 Task: Look for space in Ijuí, Brazil from 7th July, 2023 to 15th July, 2023 for 6 adults in price range Rs.15000 to Rs.20000. Place can be entire place with 3 bedrooms having 3 beds and 3 bathrooms. Property type can be house, flat, guest house. Booking option can be shelf check-in. Required host language is Spanish.
Action: Key pressed i<Key.caps_lock>jui,<Key.space><Key.caps_lock>b<Key.caps_lock>razil<Key.enter>
Screenshot: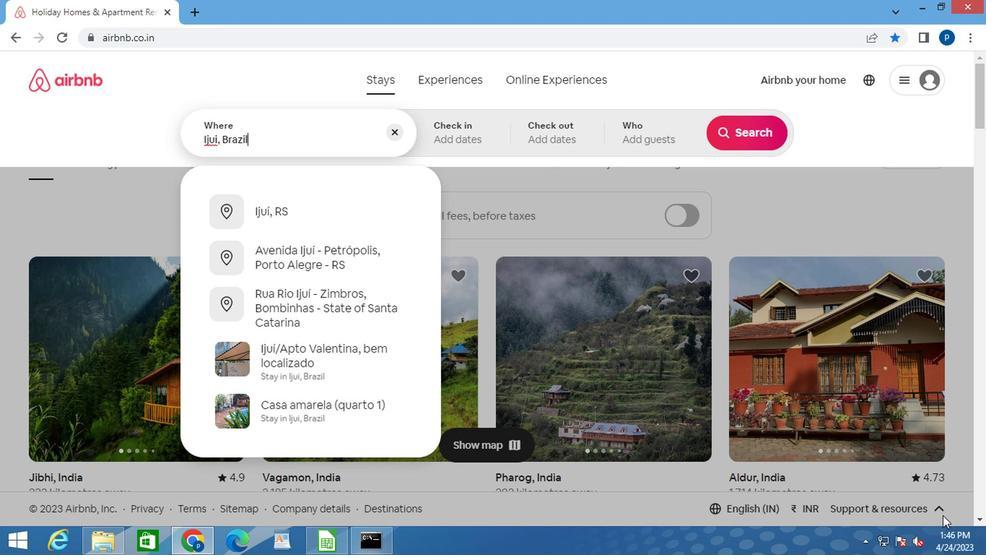 
Action: Mouse moved to (724, 250)
Screenshot: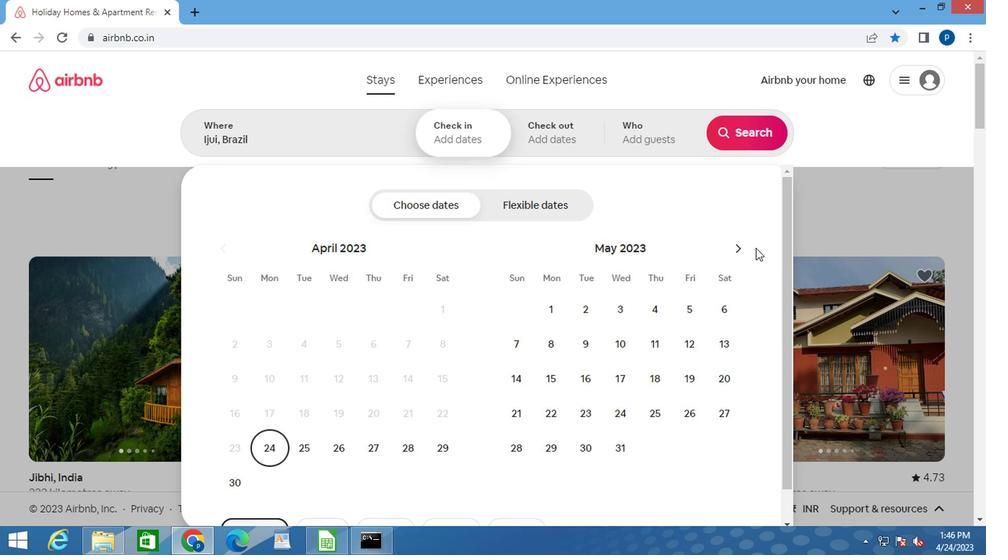 
Action: Mouse pressed left at (724, 250)
Screenshot: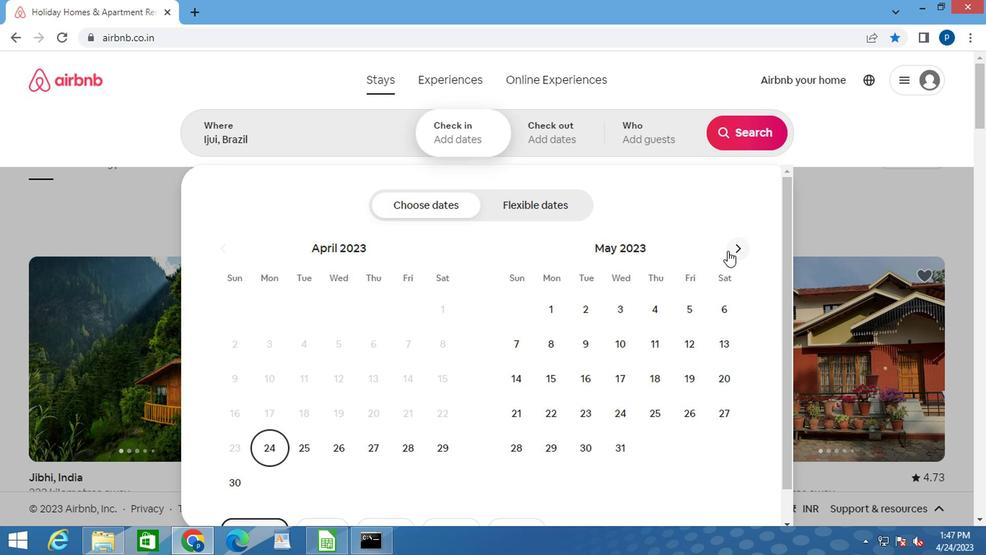 
Action: Mouse moved to (723, 250)
Screenshot: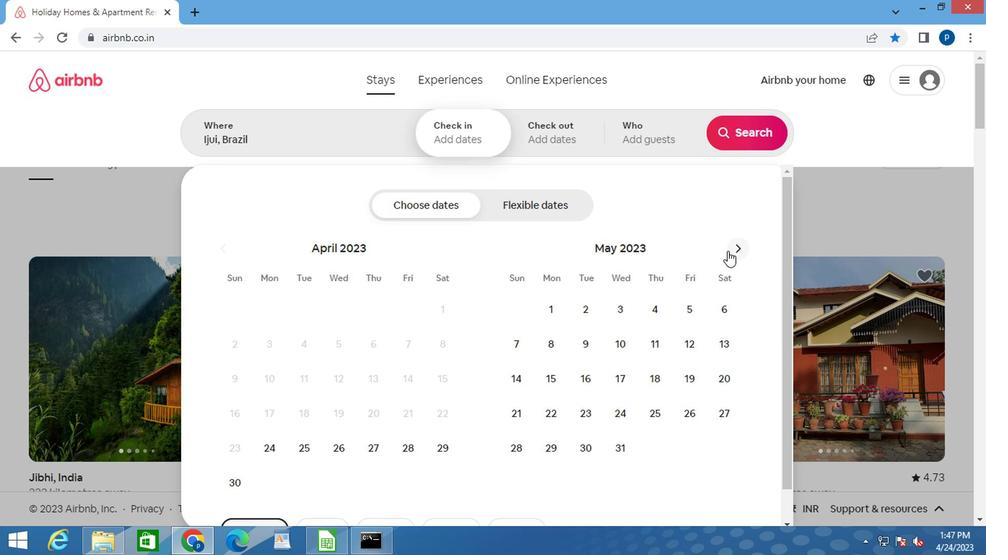 
Action: Mouse pressed left at (723, 250)
Screenshot: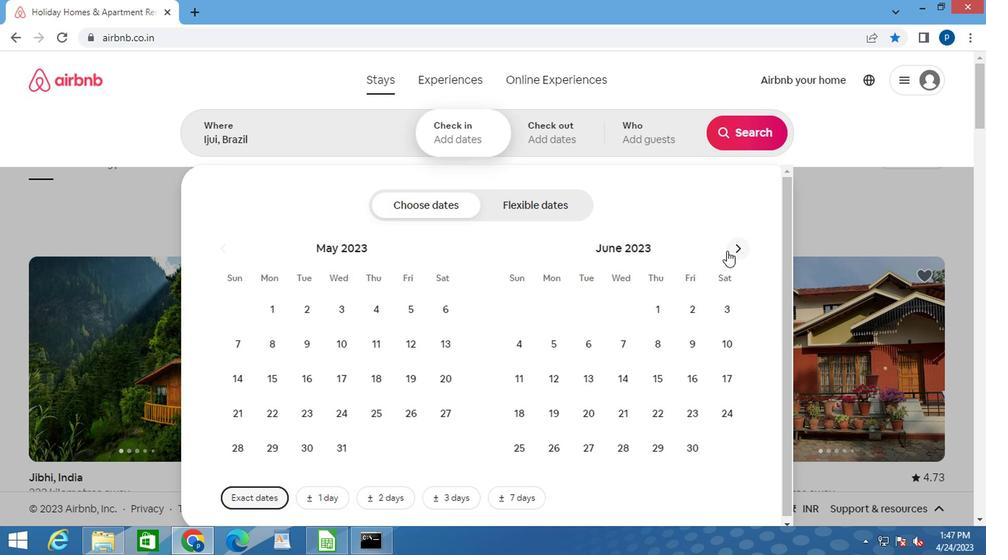 
Action: Mouse moved to (685, 334)
Screenshot: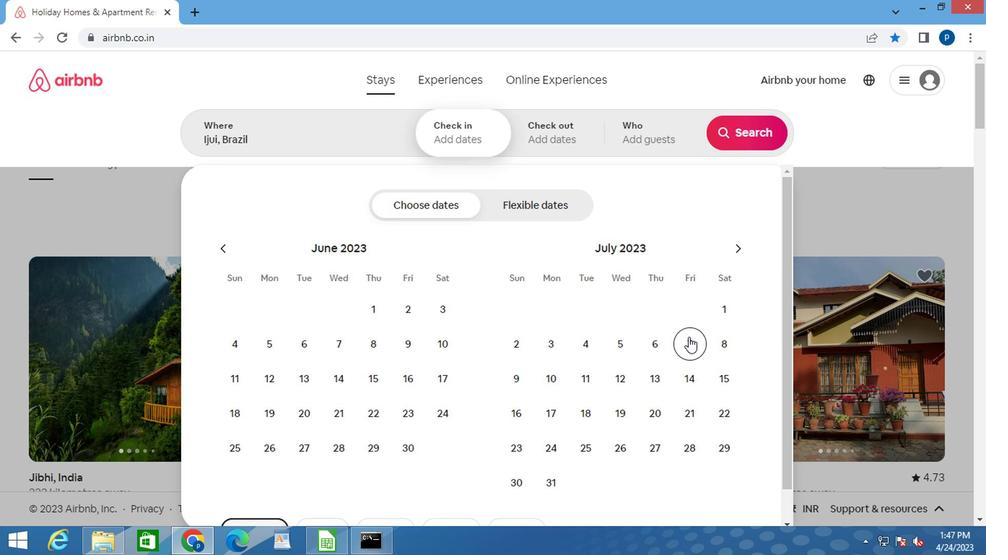 
Action: Mouse pressed left at (685, 334)
Screenshot: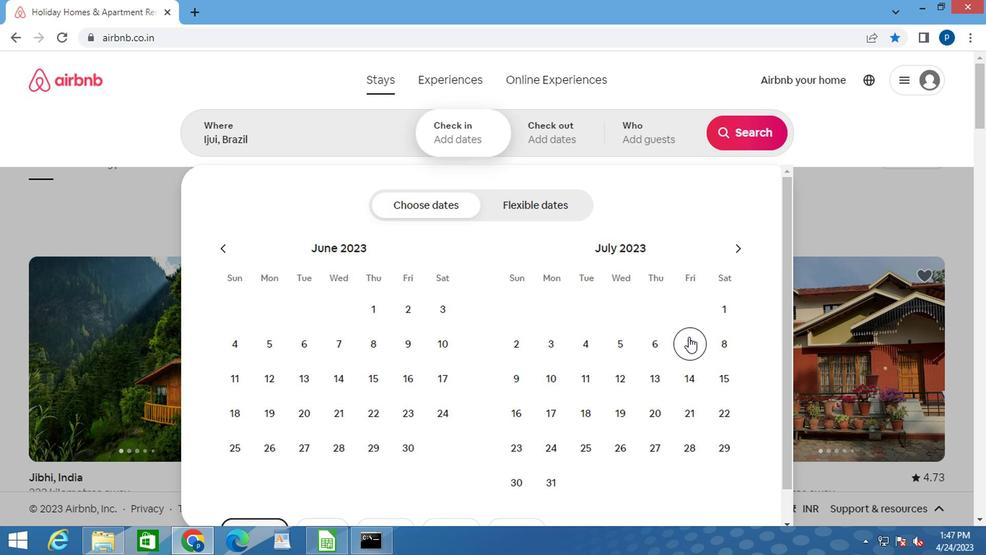 
Action: Mouse moved to (714, 371)
Screenshot: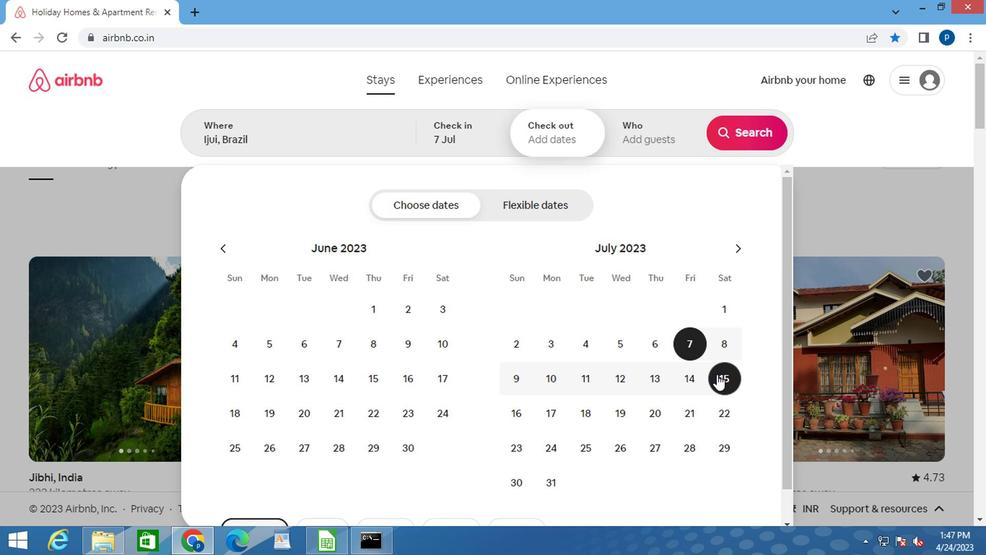 
Action: Mouse pressed left at (714, 371)
Screenshot: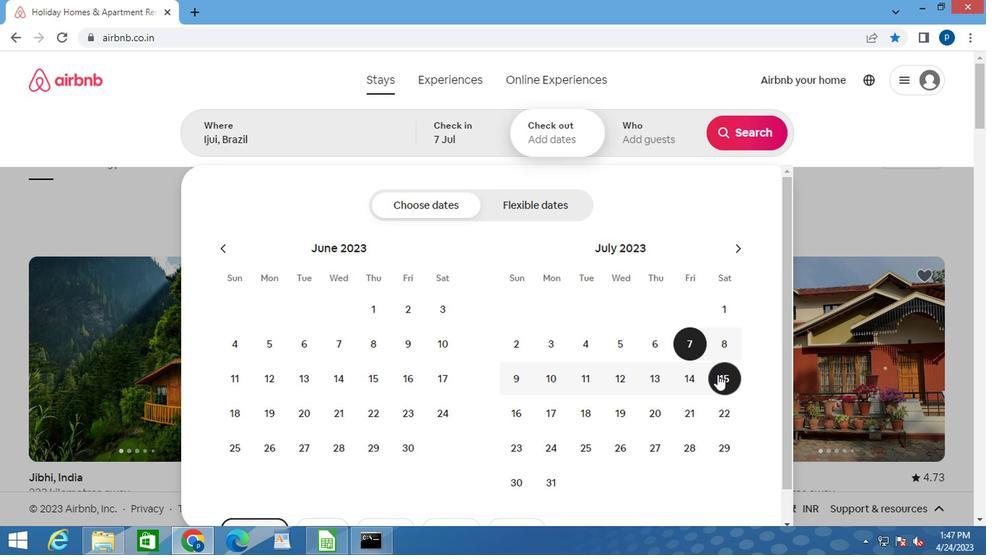 
Action: Mouse moved to (662, 145)
Screenshot: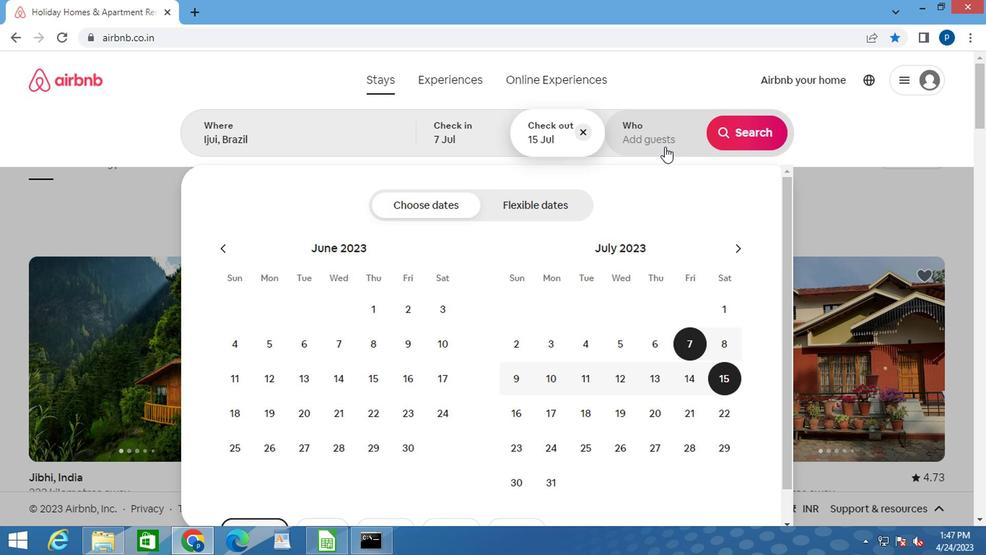 
Action: Mouse pressed left at (662, 145)
Screenshot: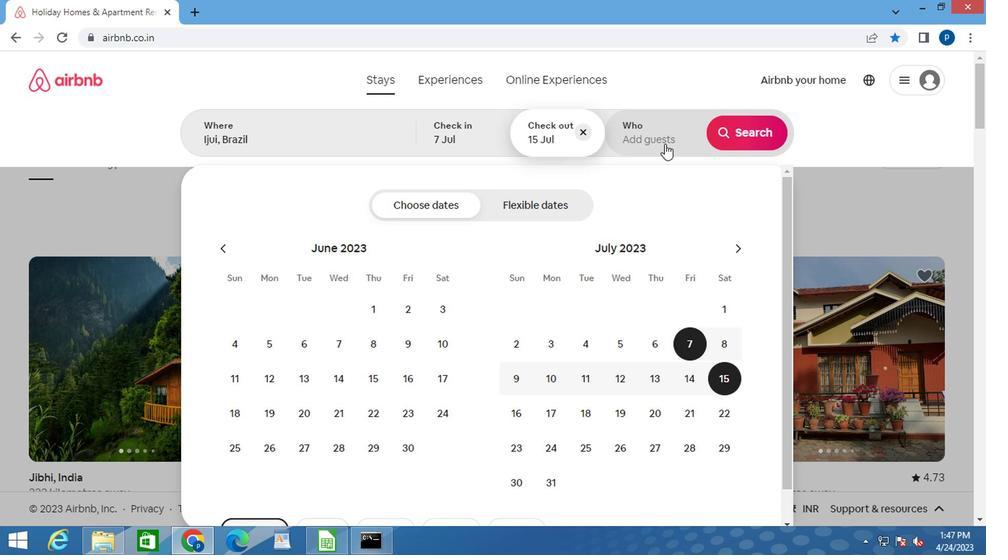 
Action: Mouse moved to (747, 206)
Screenshot: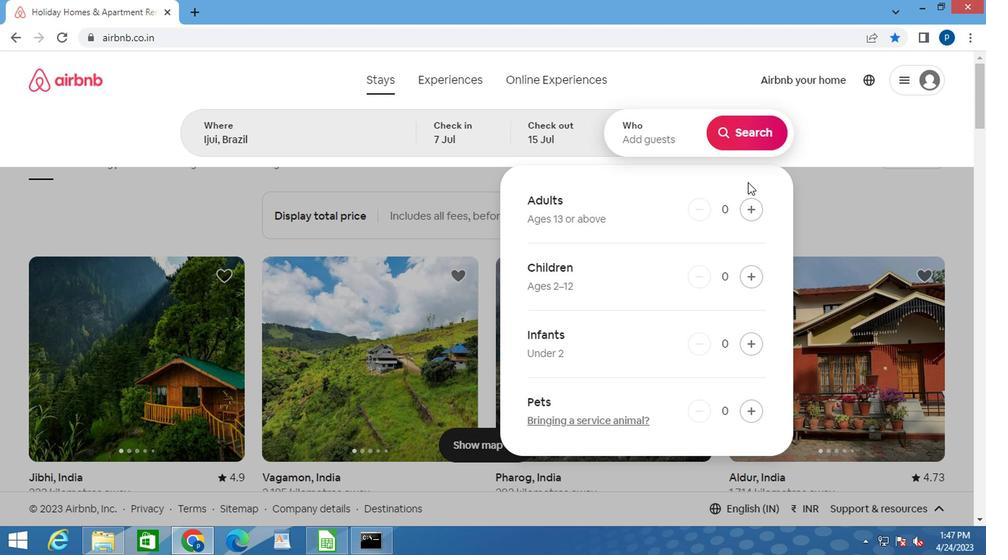 
Action: Mouse pressed left at (747, 206)
Screenshot: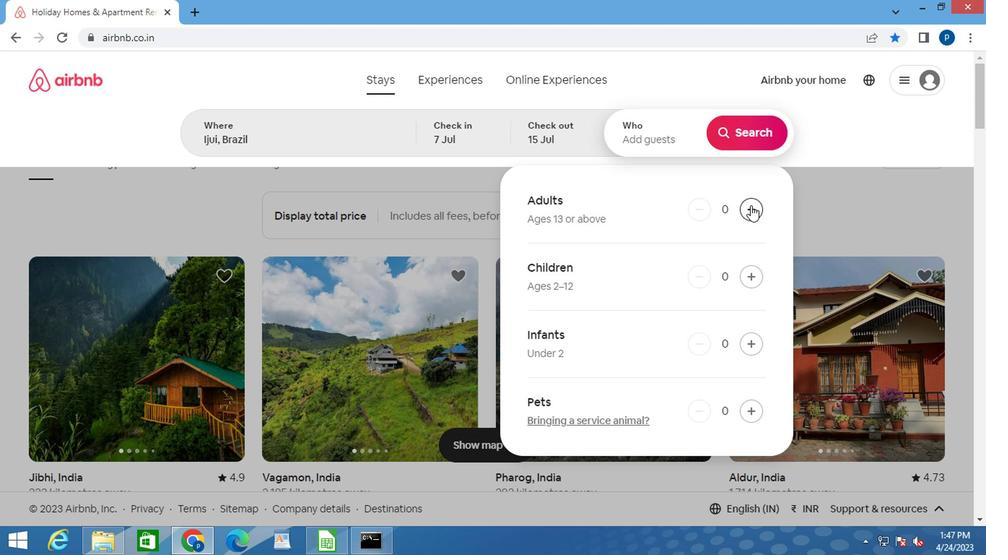 
Action: Mouse pressed left at (747, 206)
Screenshot: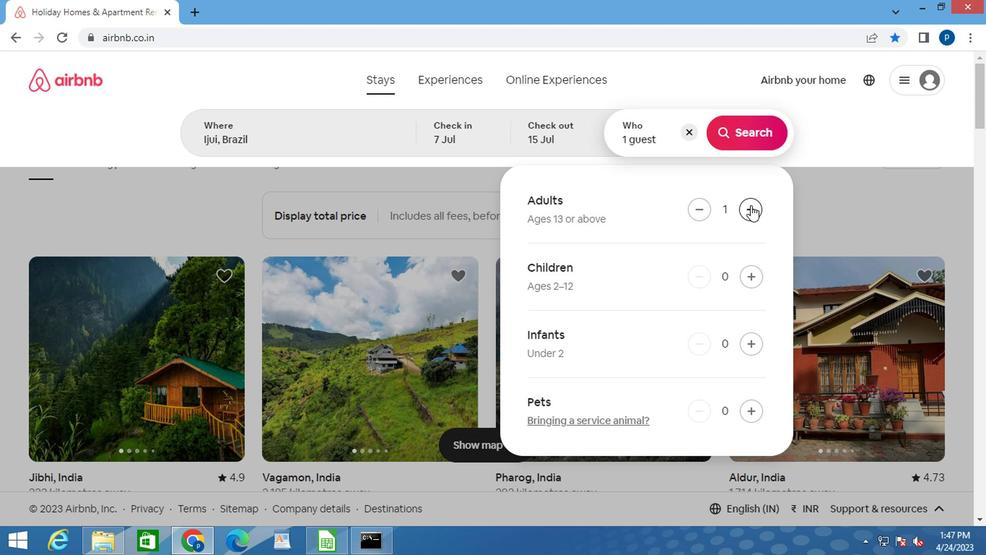 
Action: Mouse pressed left at (747, 206)
Screenshot: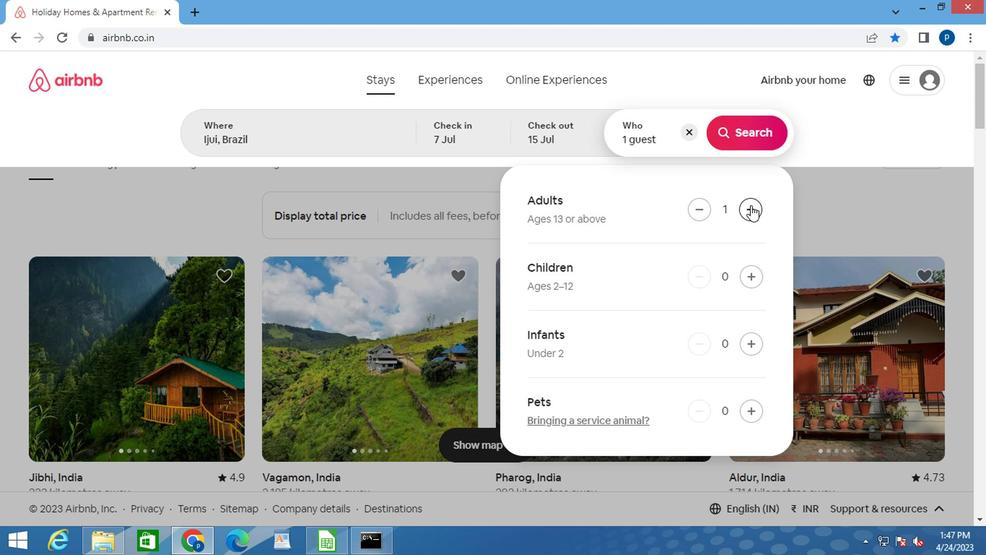 
Action: Mouse pressed left at (747, 206)
Screenshot: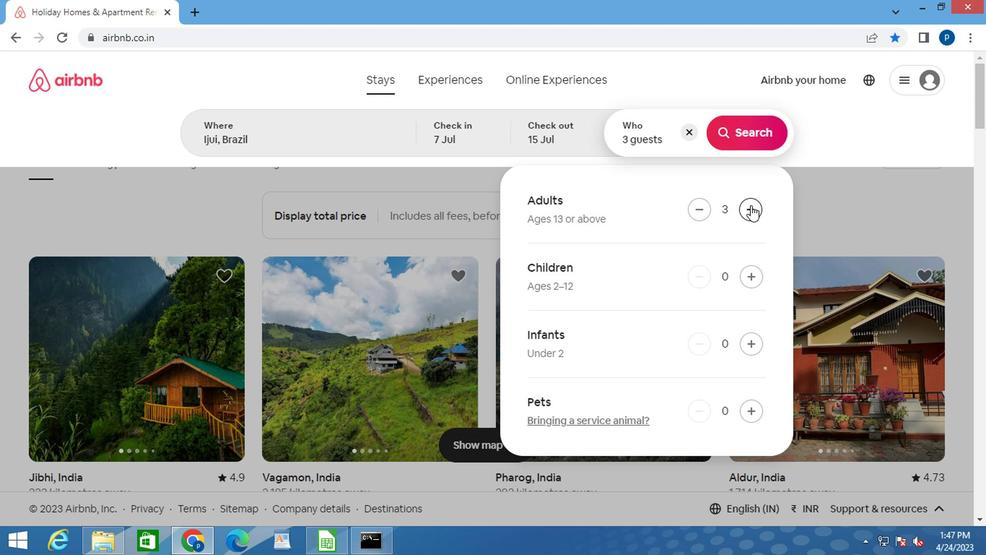 
Action: Mouse pressed left at (747, 206)
Screenshot: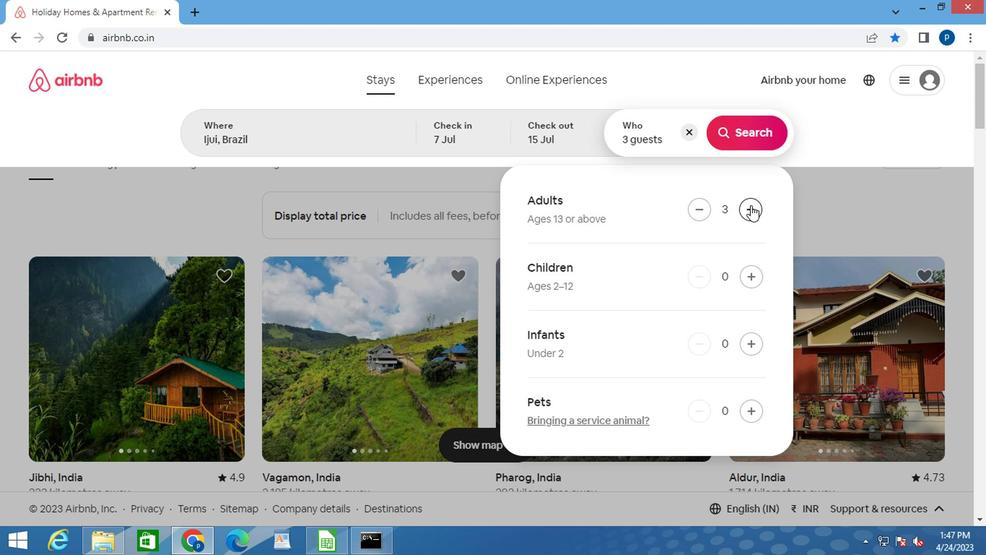 
Action: Mouse pressed left at (747, 206)
Screenshot: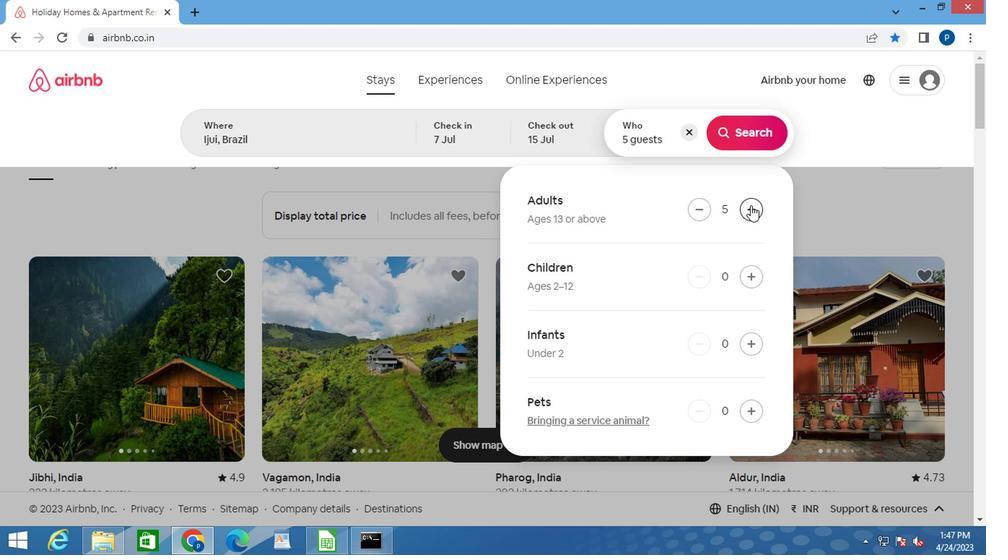 
Action: Mouse moved to (747, 138)
Screenshot: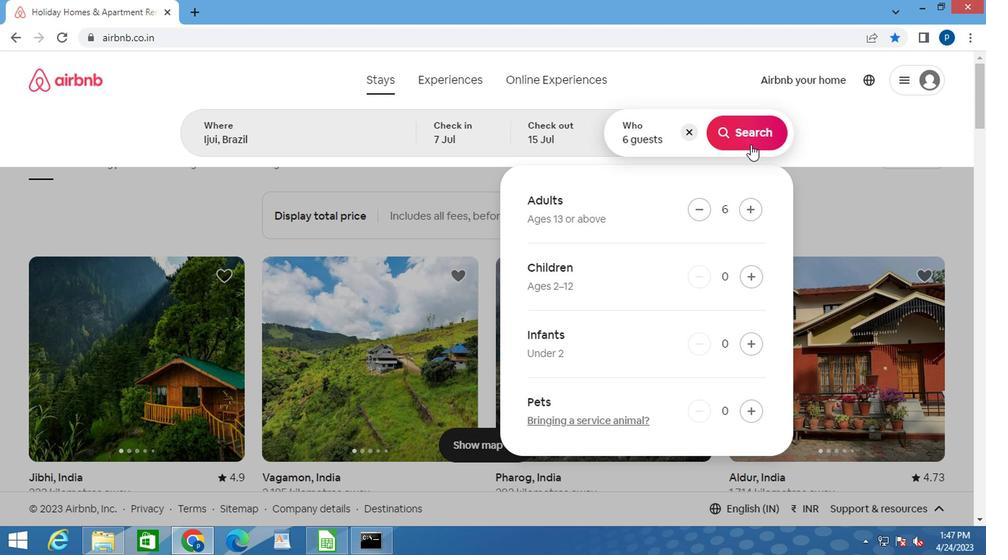 
Action: Mouse pressed left at (747, 138)
Screenshot: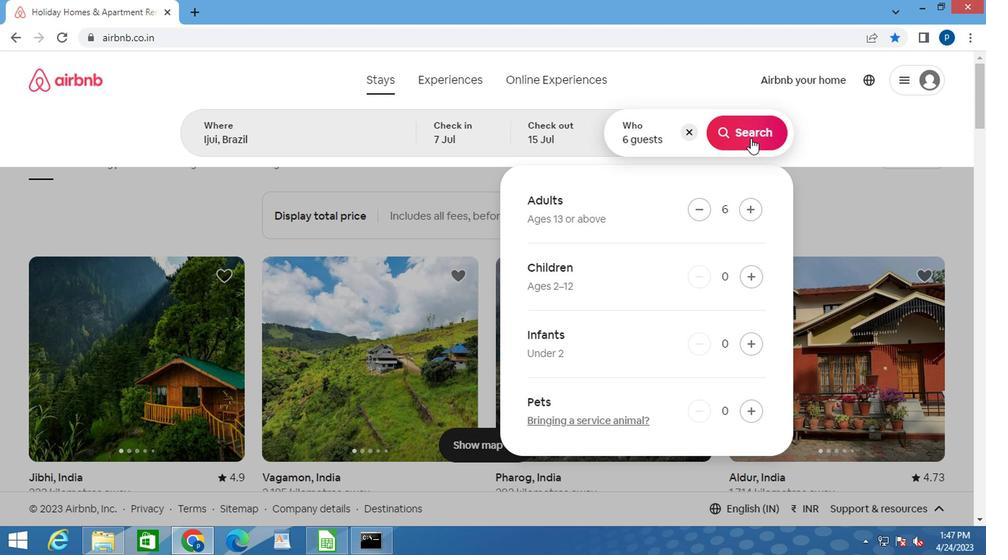 
Action: Mouse moved to (903, 148)
Screenshot: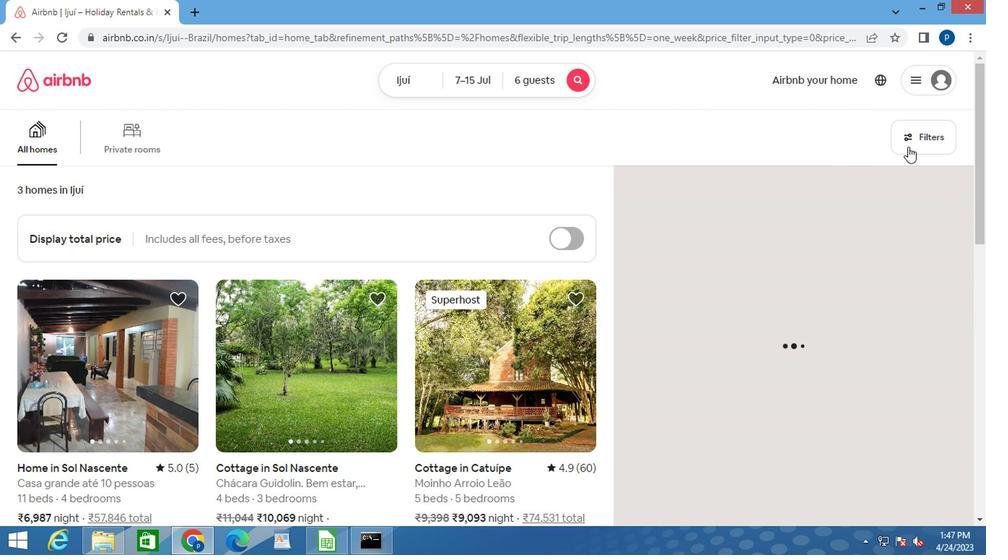 
Action: Mouse pressed left at (903, 148)
Screenshot: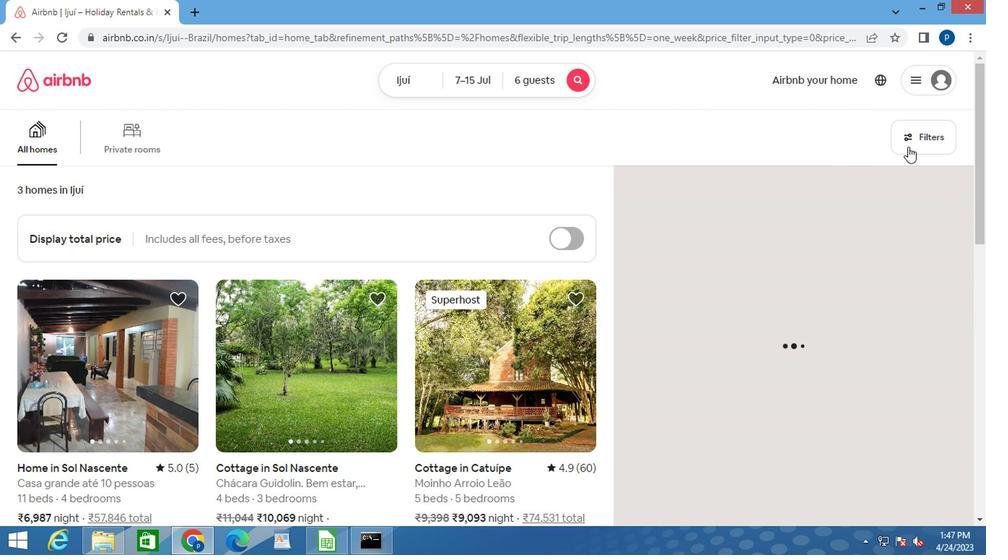 
Action: Mouse moved to (289, 313)
Screenshot: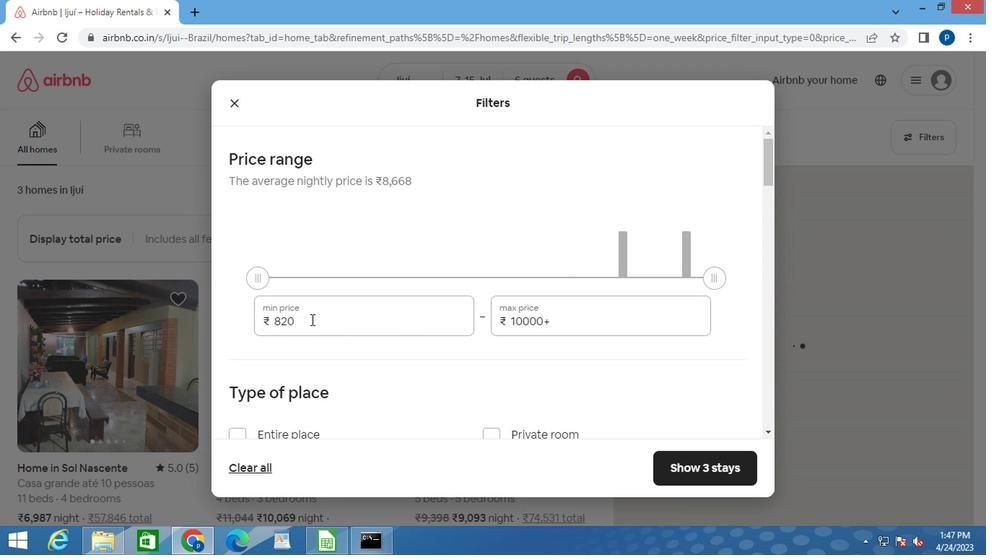 
Action: Mouse pressed left at (289, 313)
Screenshot: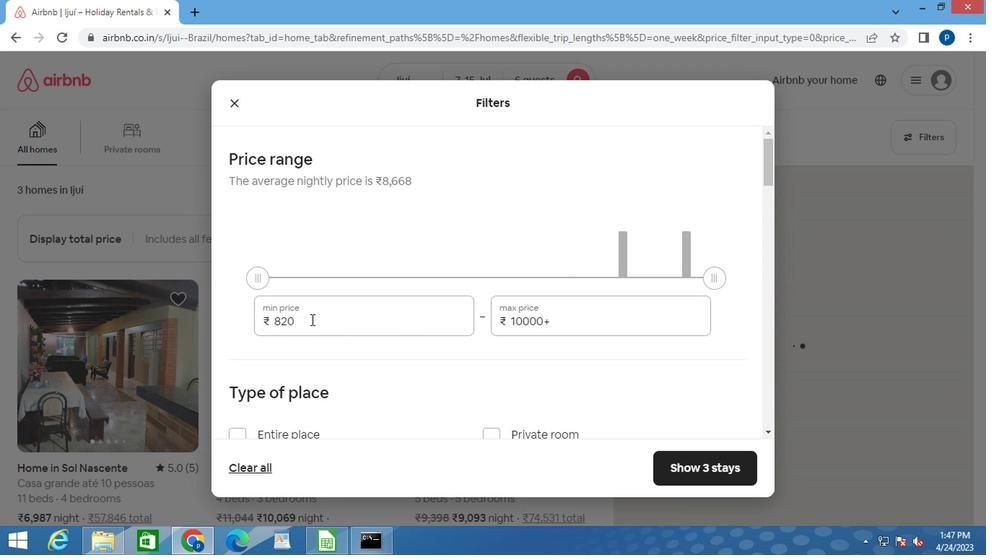 
Action: Mouse pressed left at (289, 313)
Screenshot: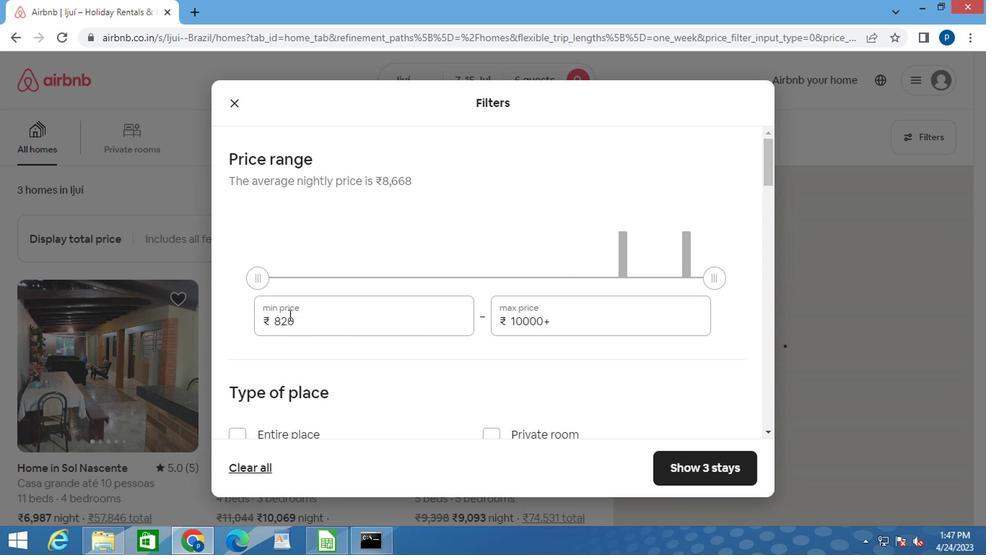 
Action: Key pressed 15000<Key.tab>20000
Screenshot: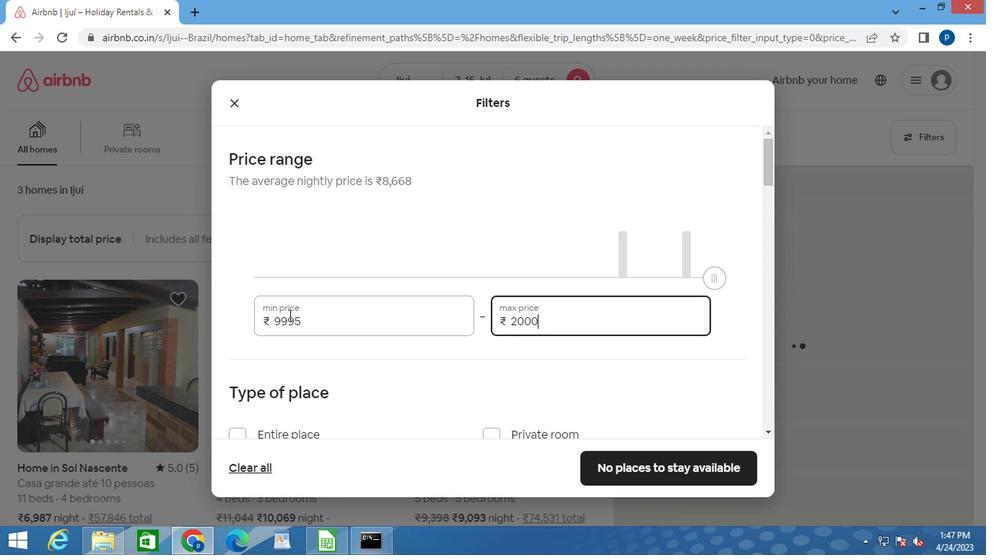 
Action: Mouse moved to (297, 382)
Screenshot: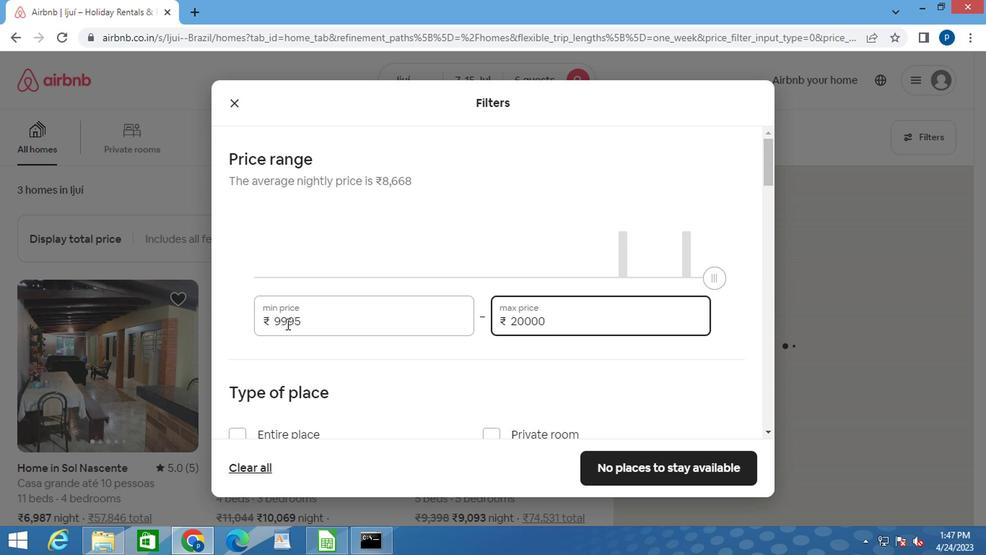 
Action: Mouse scrolled (297, 381) with delta (0, -1)
Screenshot: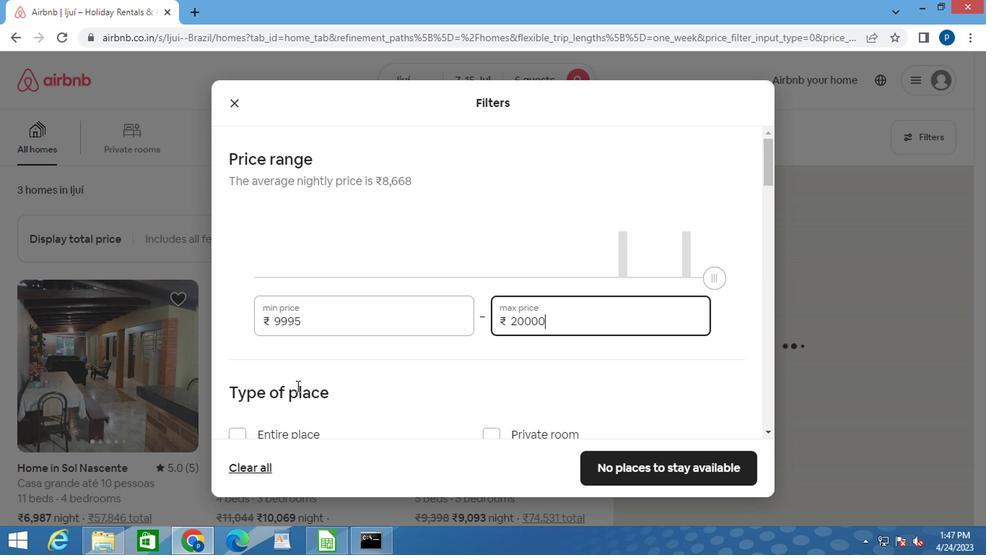 
Action: Mouse scrolled (297, 381) with delta (0, -1)
Screenshot: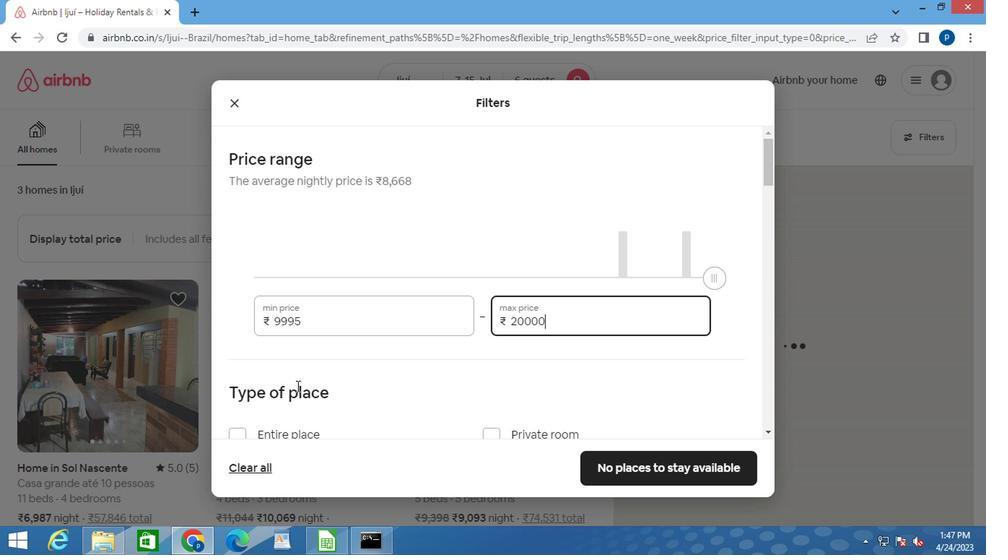 
Action: Mouse moved to (242, 296)
Screenshot: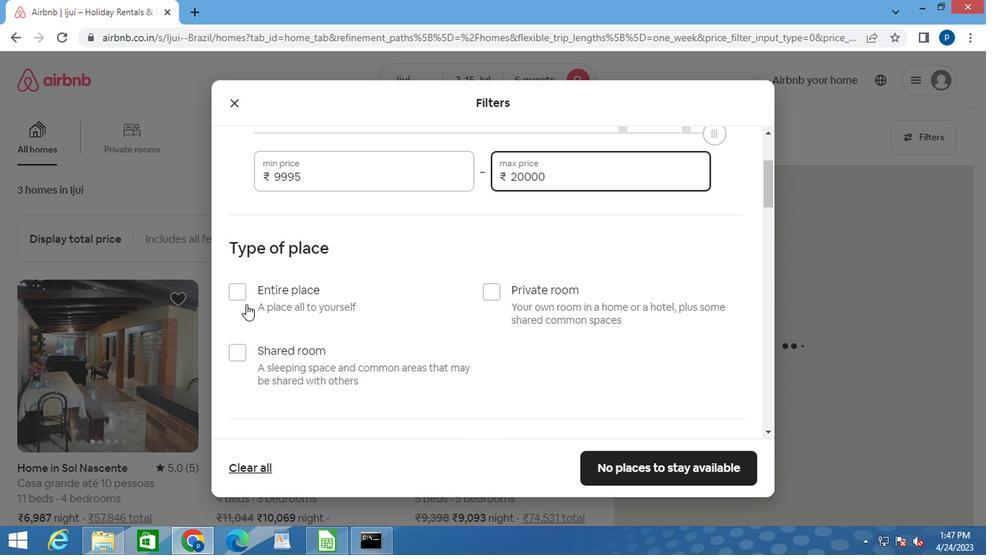 
Action: Mouse pressed left at (242, 296)
Screenshot: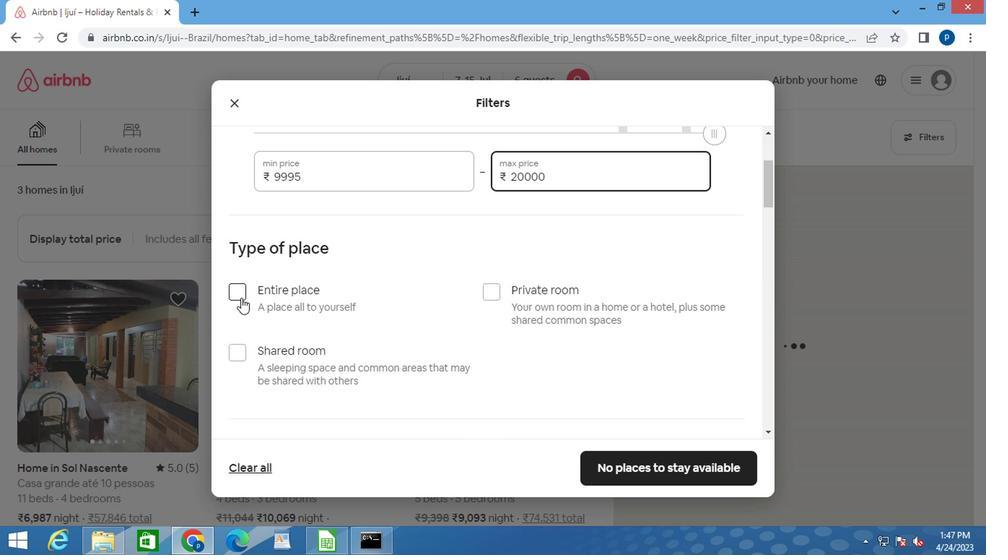 
Action: Mouse moved to (293, 327)
Screenshot: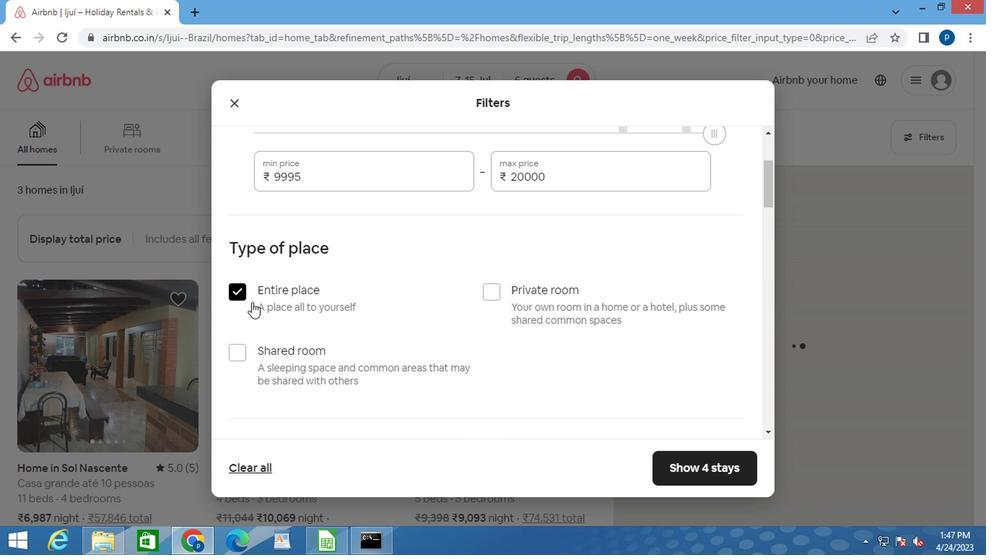 
Action: Mouse scrolled (293, 326) with delta (0, -1)
Screenshot: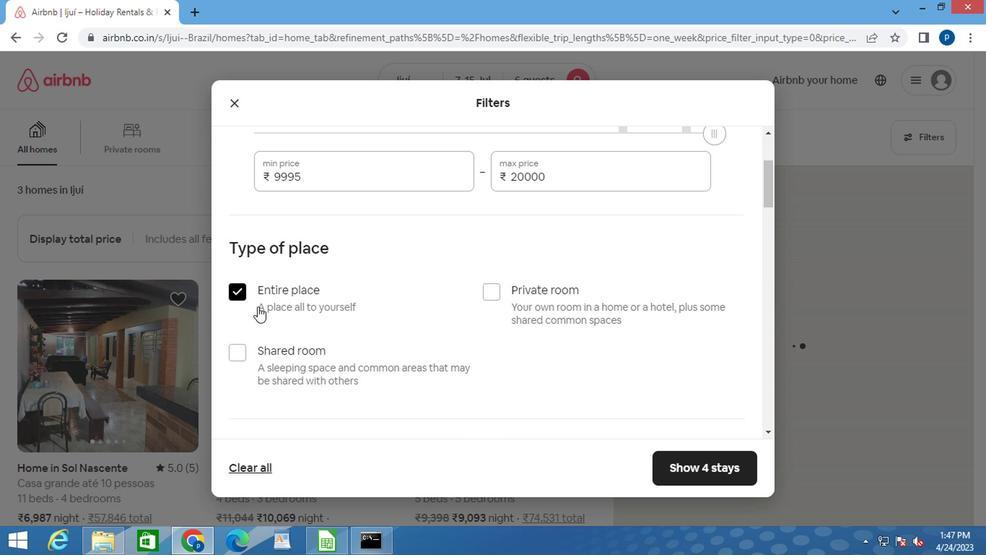 
Action: Mouse scrolled (293, 326) with delta (0, -1)
Screenshot: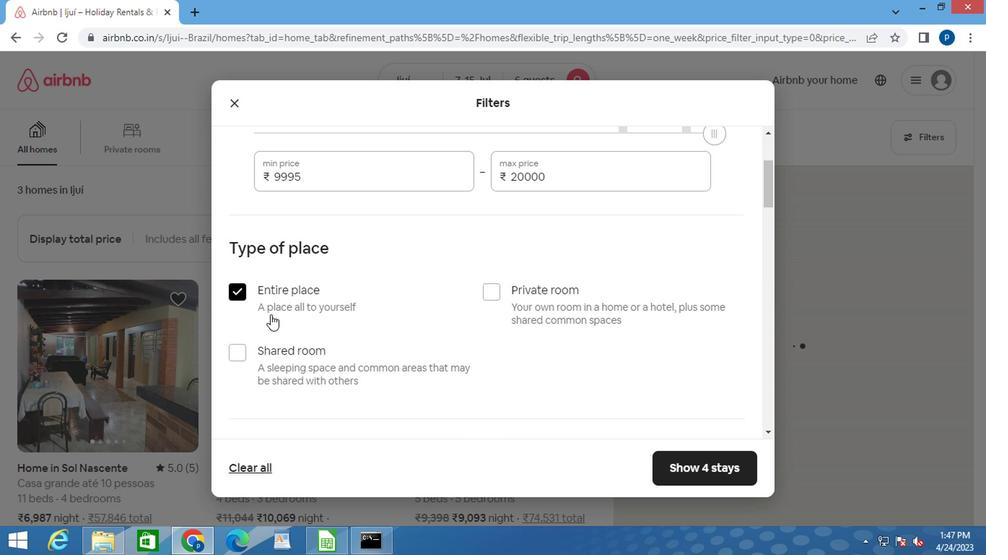 
Action: Mouse scrolled (293, 326) with delta (0, -1)
Screenshot: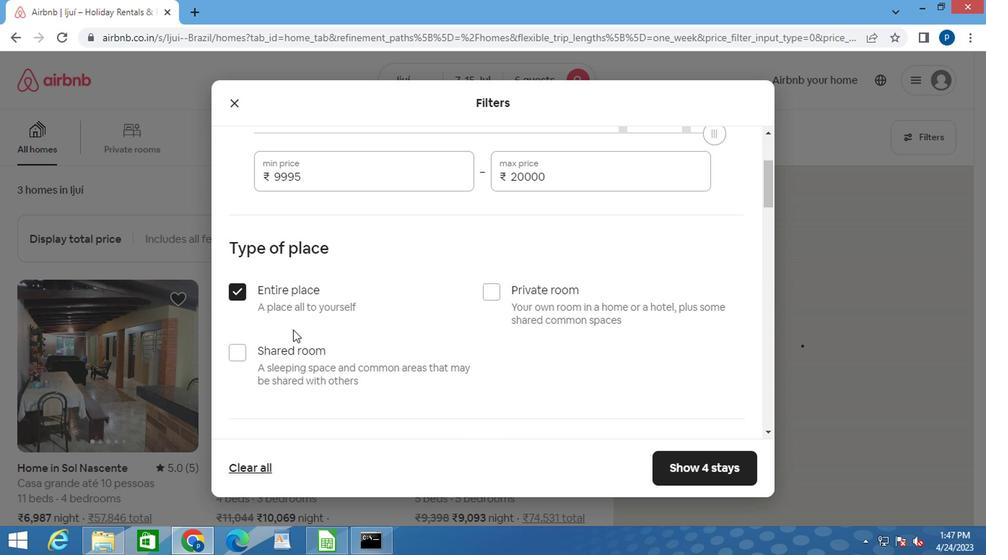 
Action: Mouse moved to (418, 308)
Screenshot: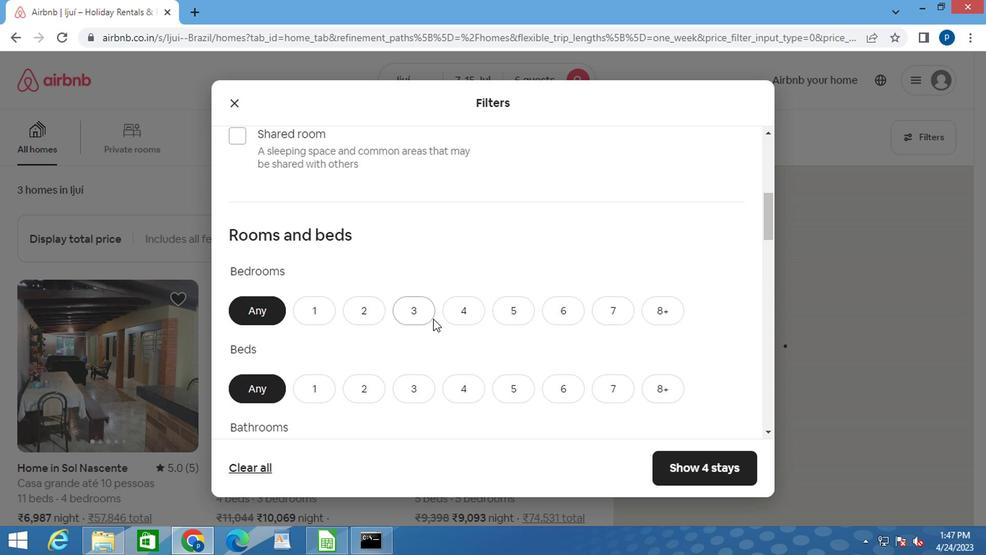 
Action: Mouse pressed left at (418, 308)
Screenshot: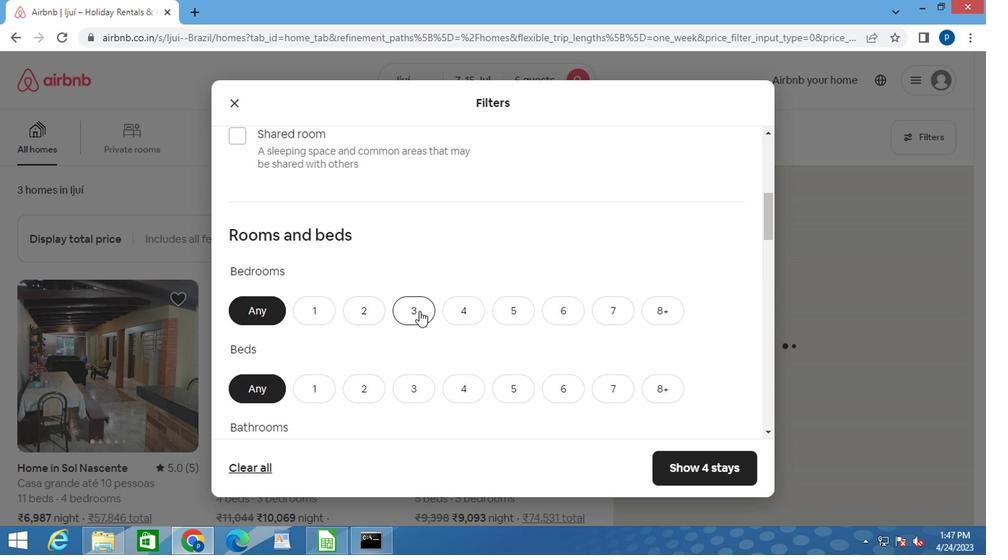 
Action: Mouse moved to (417, 308)
Screenshot: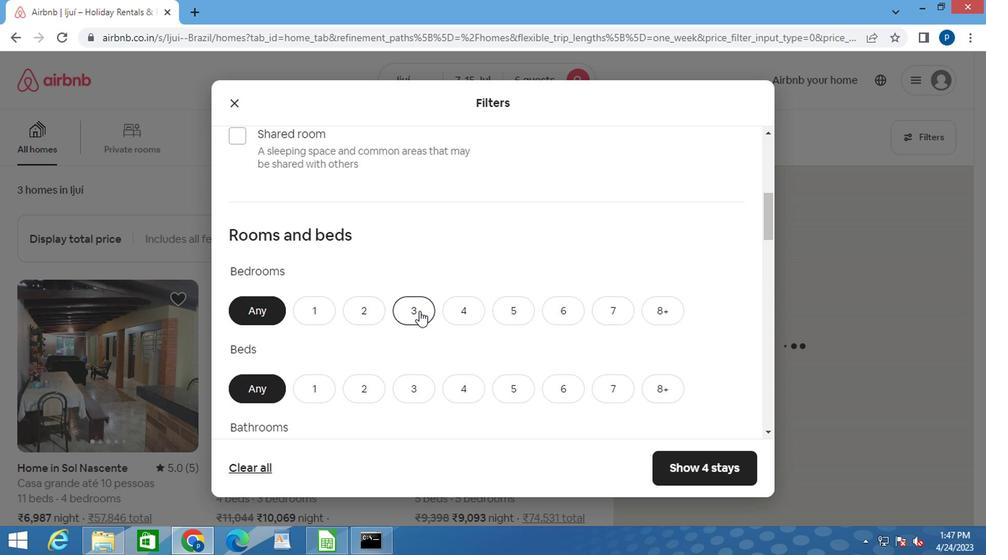 
Action: Mouse scrolled (417, 308) with delta (0, 0)
Screenshot: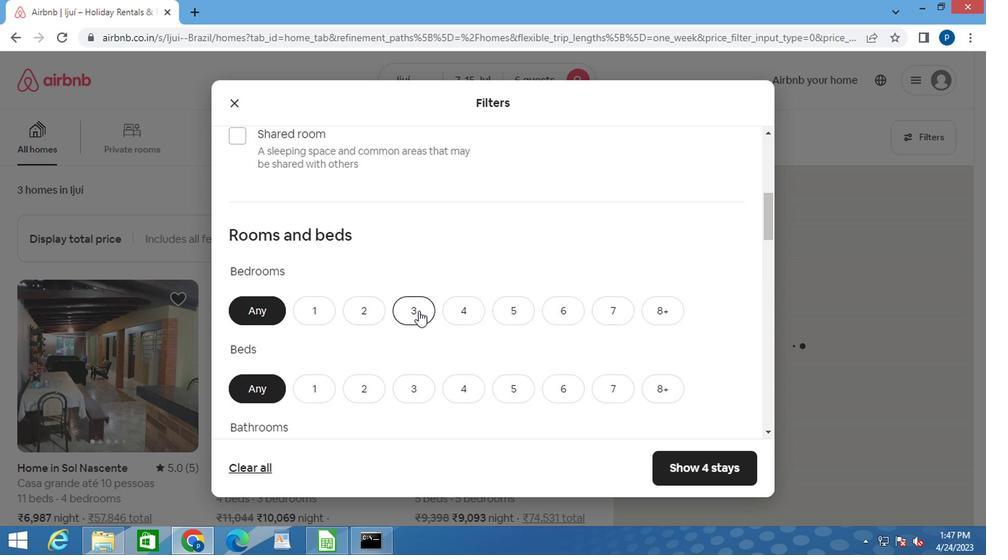 
Action: Mouse scrolled (417, 308) with delta (0, 0)
Screenshot: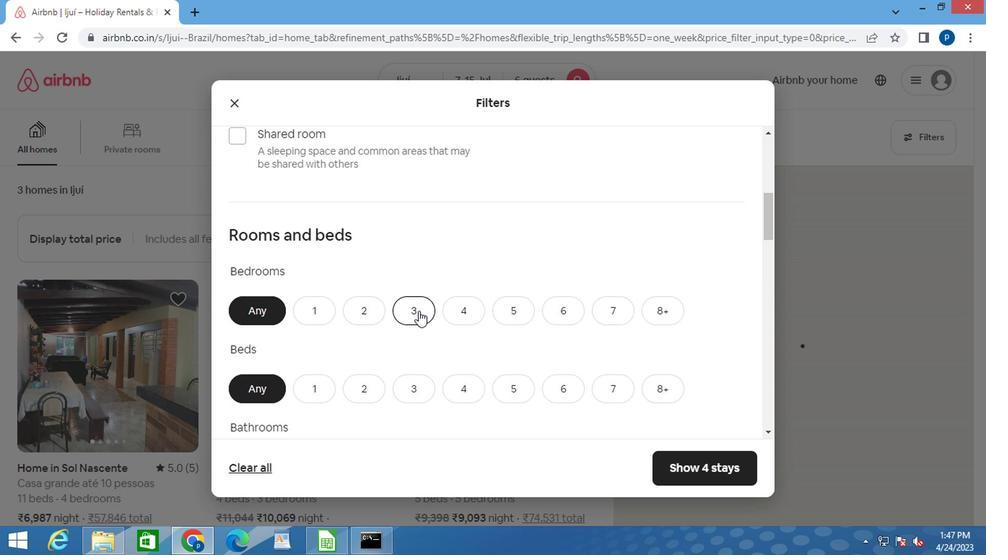 
Action: Mouse moved to (408, 244)
Screenshot: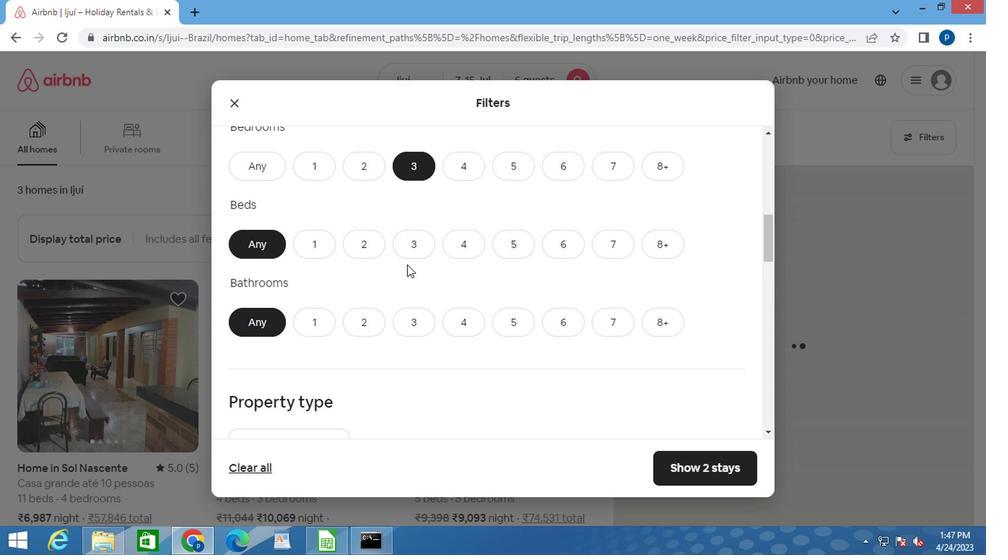
Action: Mouse pressed left at (408, 244)
Screenshot: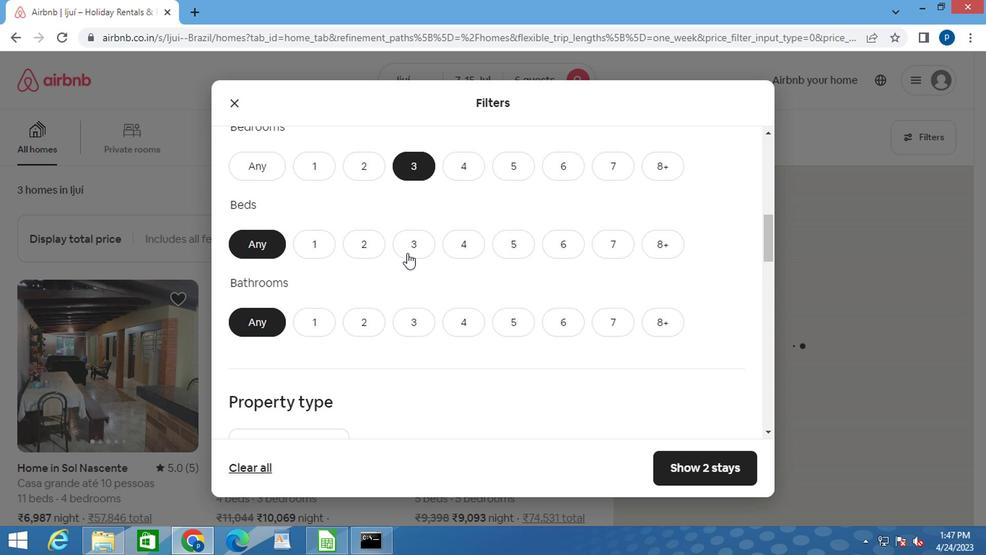 
Action: Mouse moved to (419, 267)
Screenshot: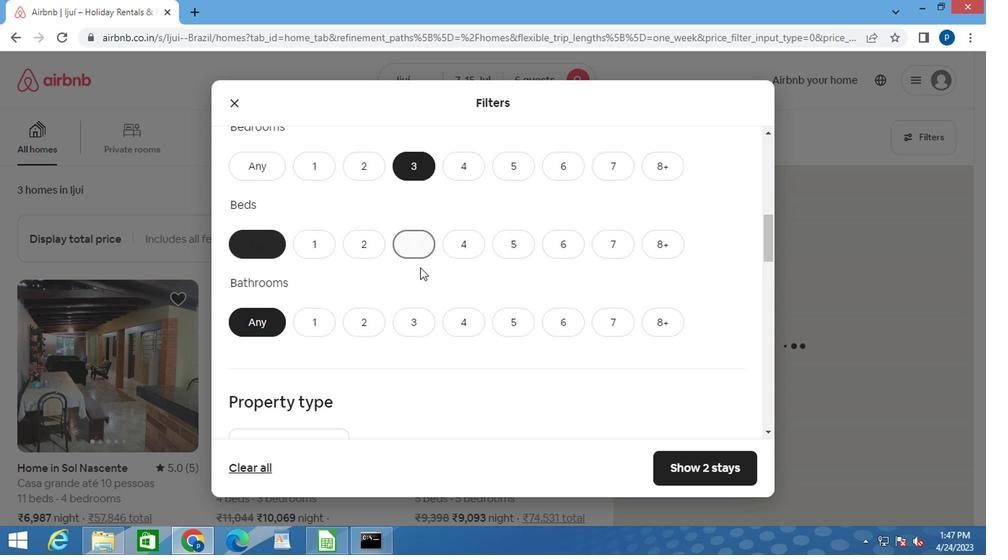 
Action: Mouse scrolled (419, 266) with delta (0, 0)
Screenshot: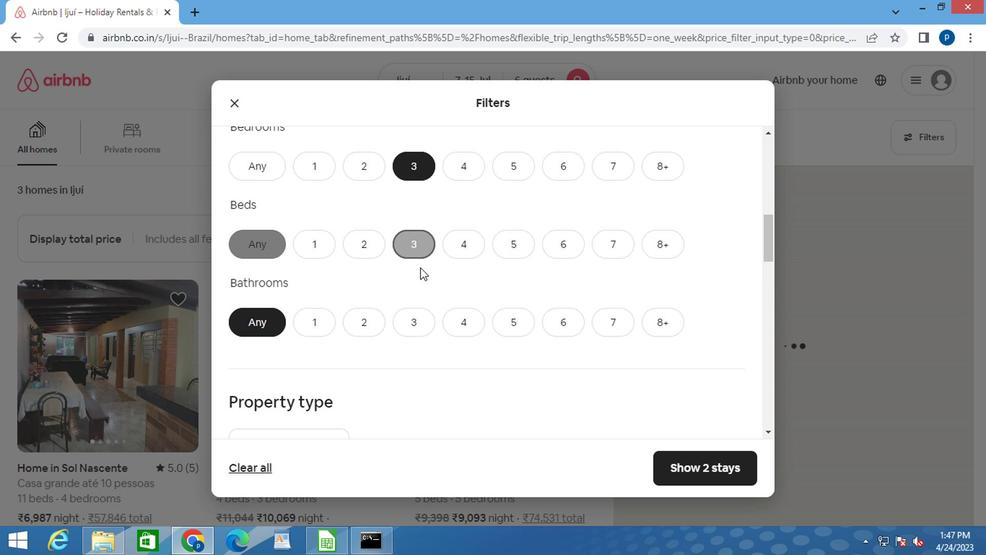 
Action: Mouse moved to (409, 254)
Screenshot: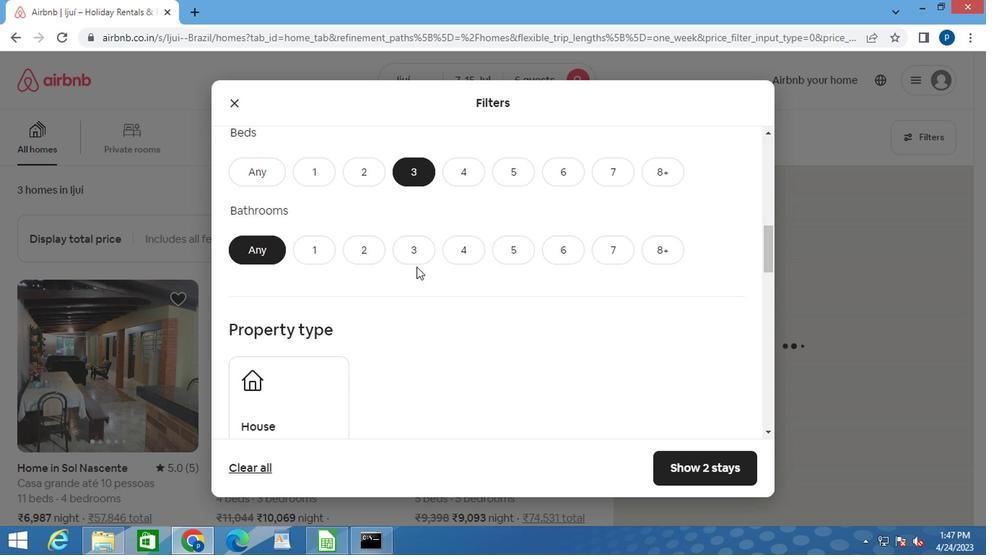 
Action: Mouse pressed left at (409, 254)
Screenshot: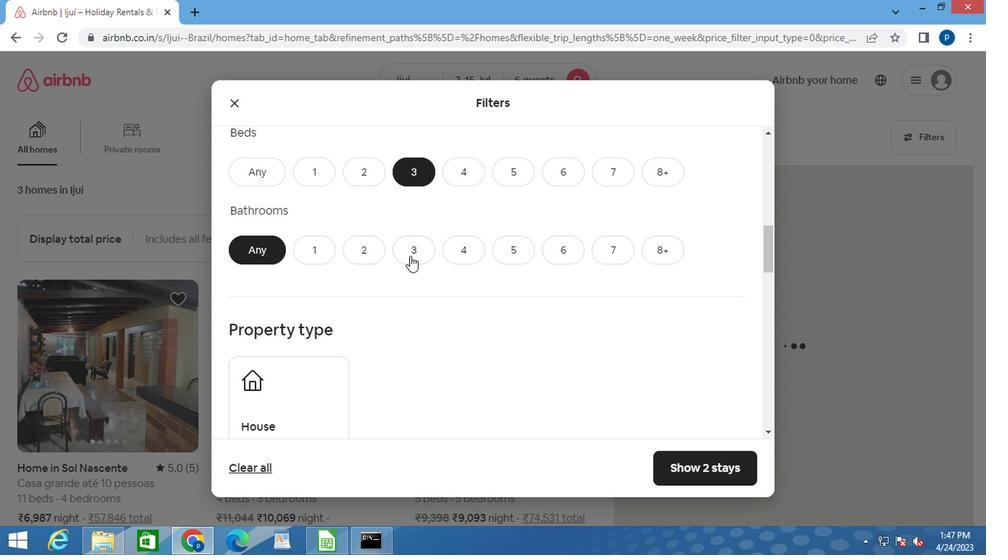 
Action: Mouse moved to (413, 272)
Screenshot: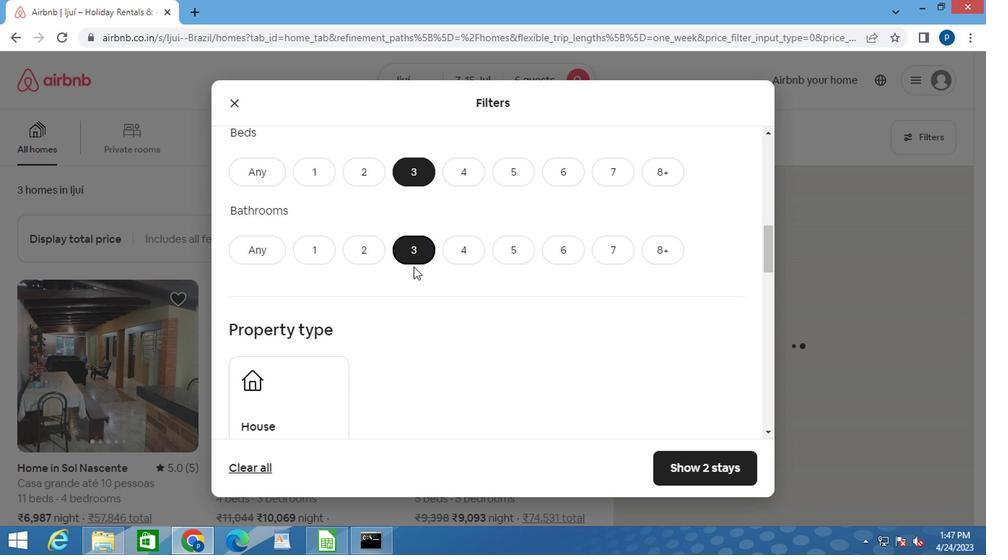 
Action: Mouse scrolled (413, 272) with delta (0, 0)
Screenshot: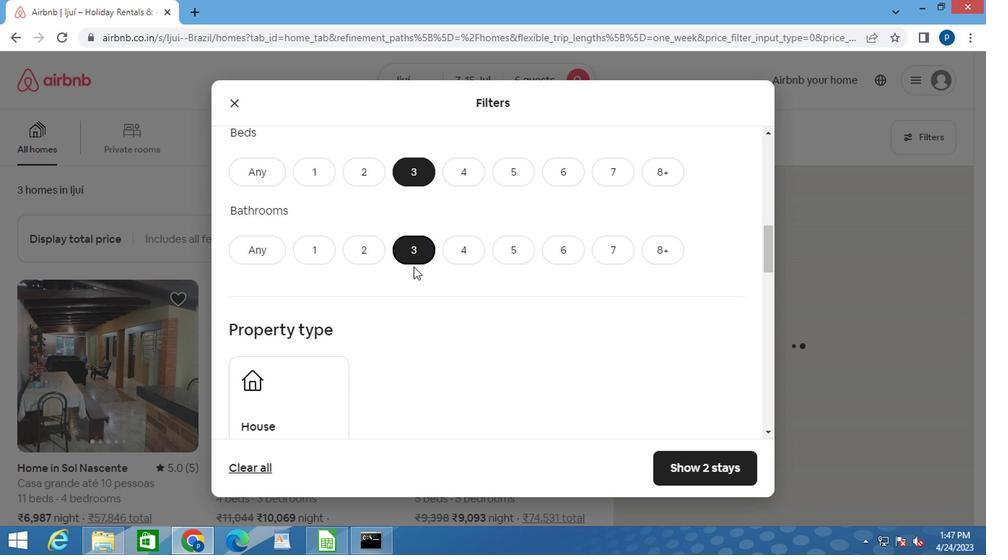 
Action: Mouse moved to (297, 310)
Screenshot: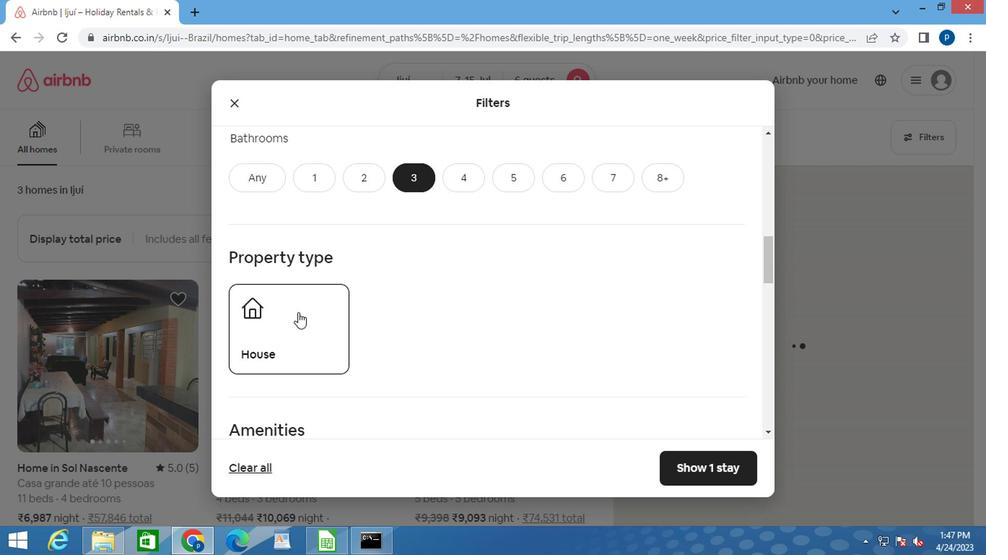 
Action: Mouse pressed left at (297, 310)
Screenshot: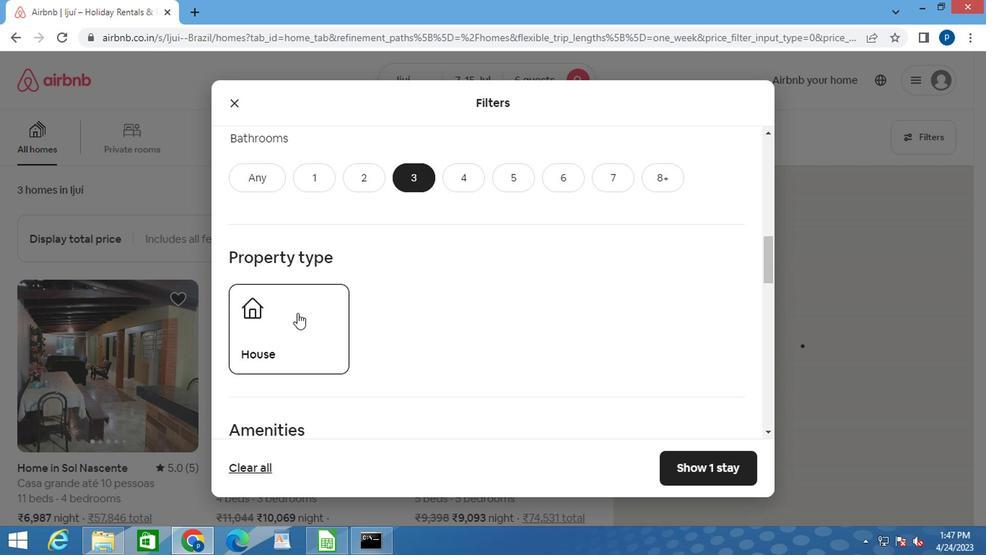 
Action: Mouse moved to (304, 317)
Screenshot: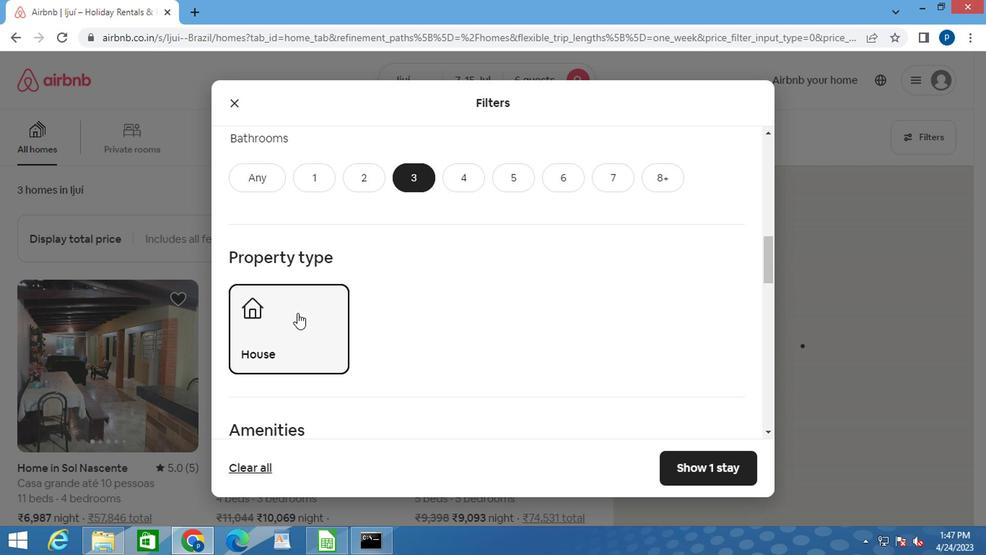
Action: Mouse scrolled (304, 316) with delta (0, 0)
Screenshot: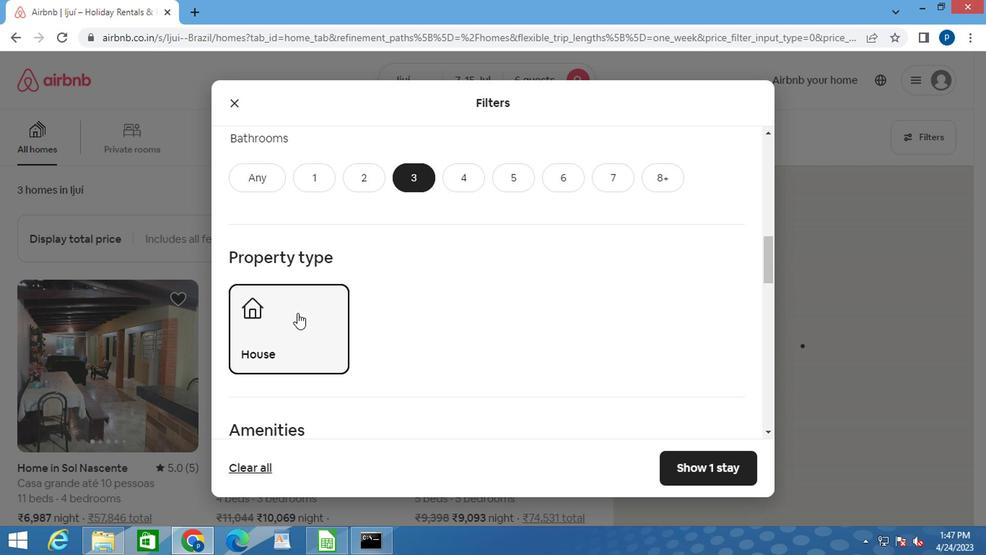 
Action: Mouse moved to (324, 328)
Screenshot: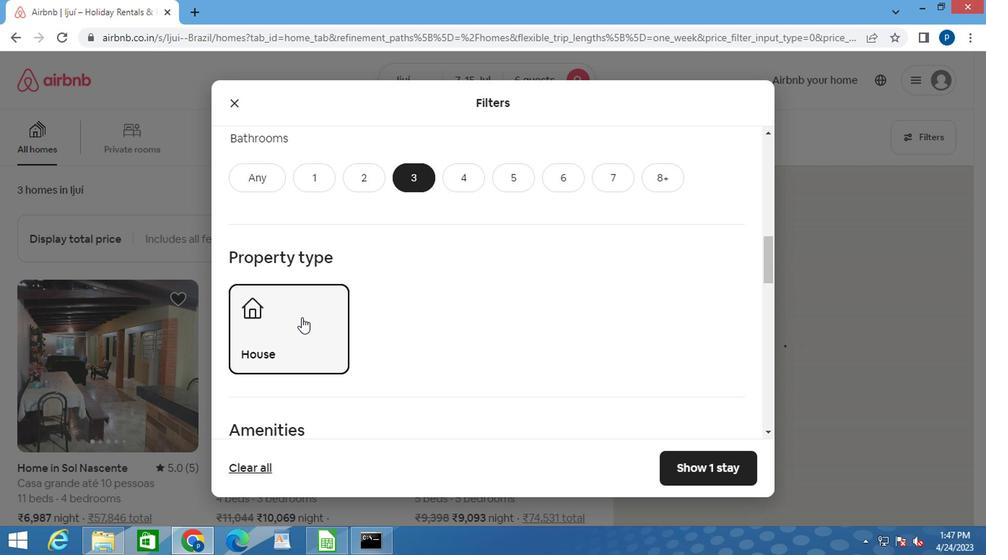 
Action: Mouse scrolled (322, 326) with delta (0, -1)
Screenshot: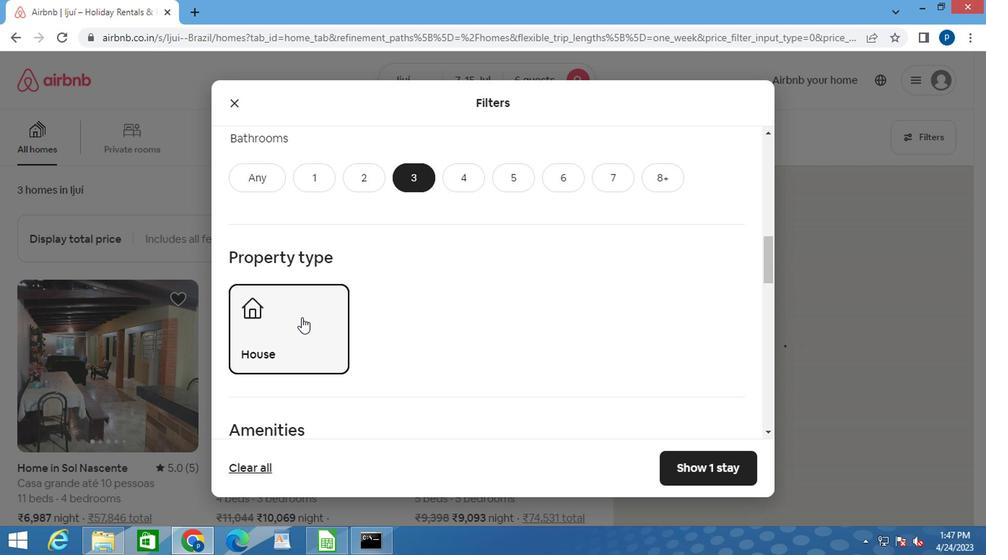 
Action: Mouse moved to (333, 329)
Screenshot: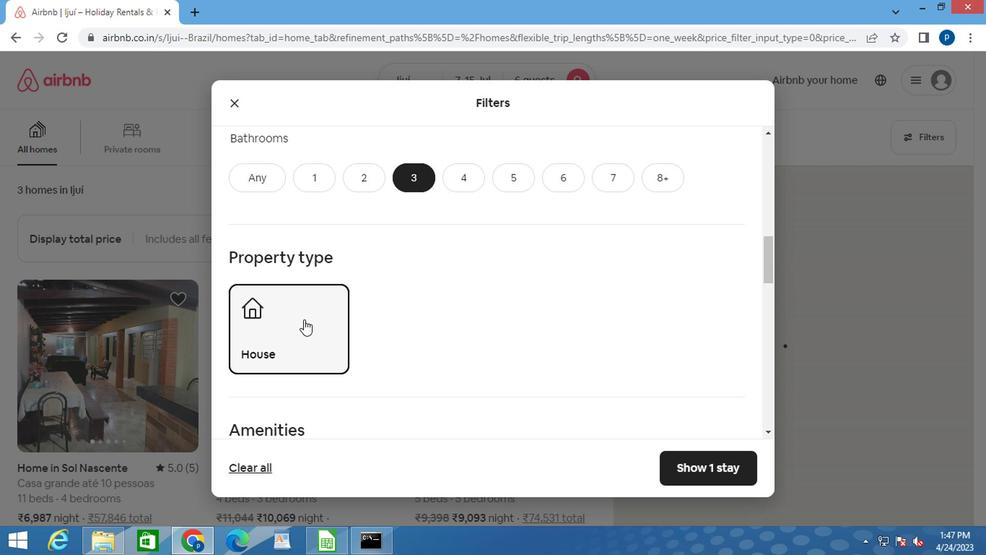 
Action: Mouse scrolled (332, 328) with delta (0, -1)
Screenshot: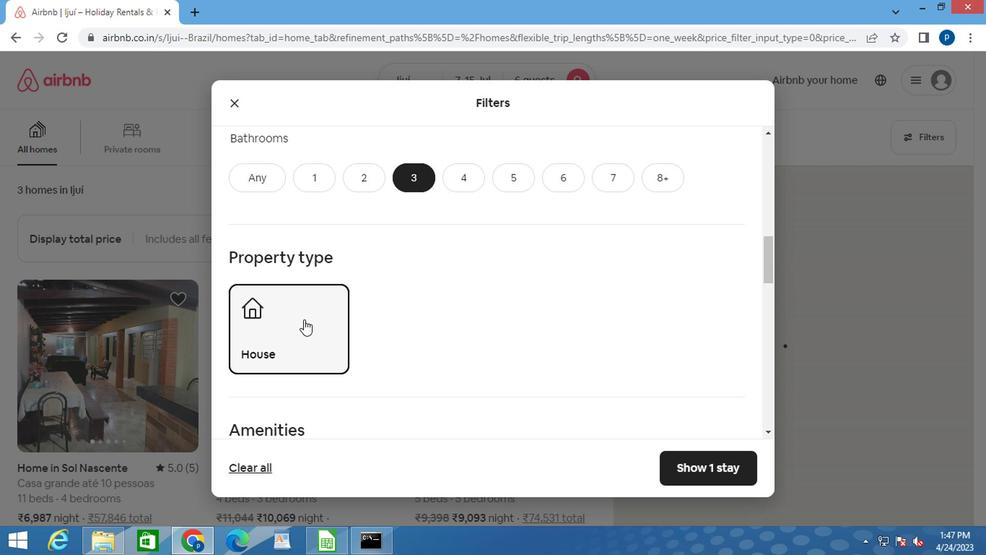 
Action: Mouse moved to (452, 331)
Screenshot: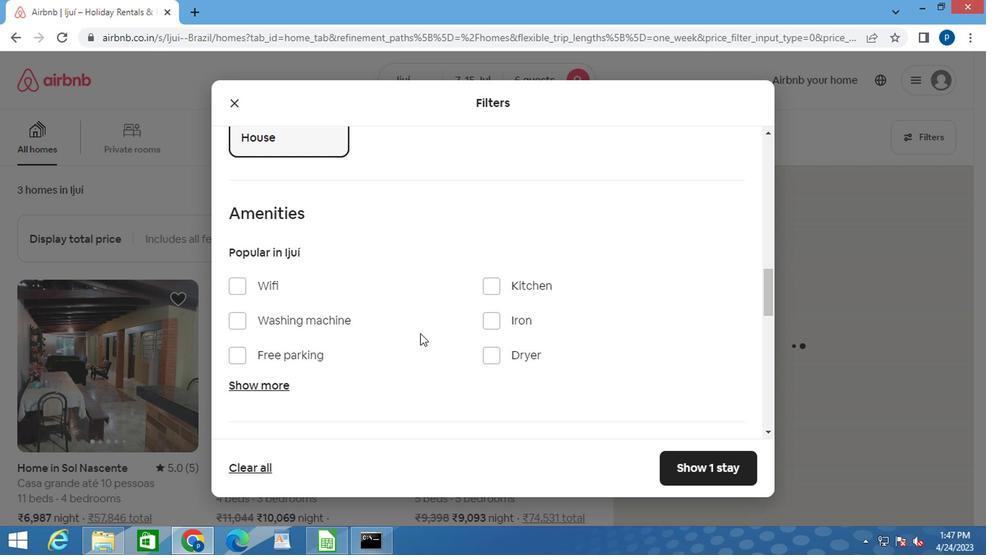 
Action: Mouse scrolled (452, 330) with delta (0, -1)
Screenshot: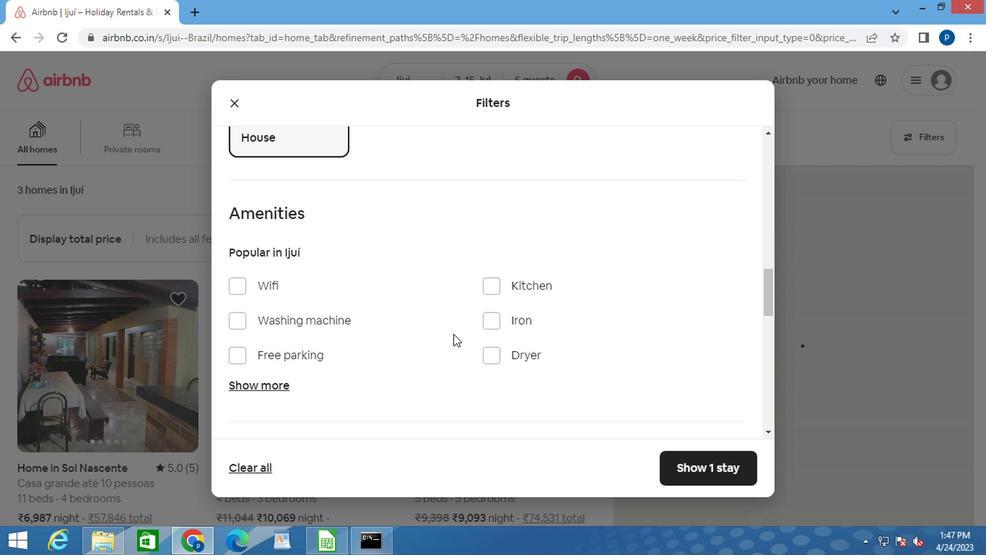 
Action: Mouse moved to (453, 333)
Screenshot: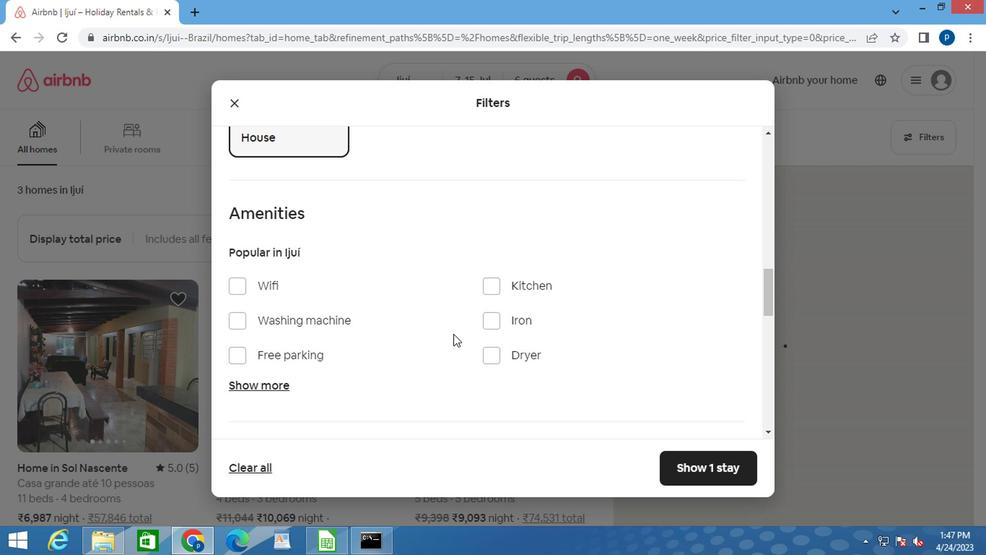 
Action: Mouse scrolled (453, 332) with delta (0, -1)
Screenshot: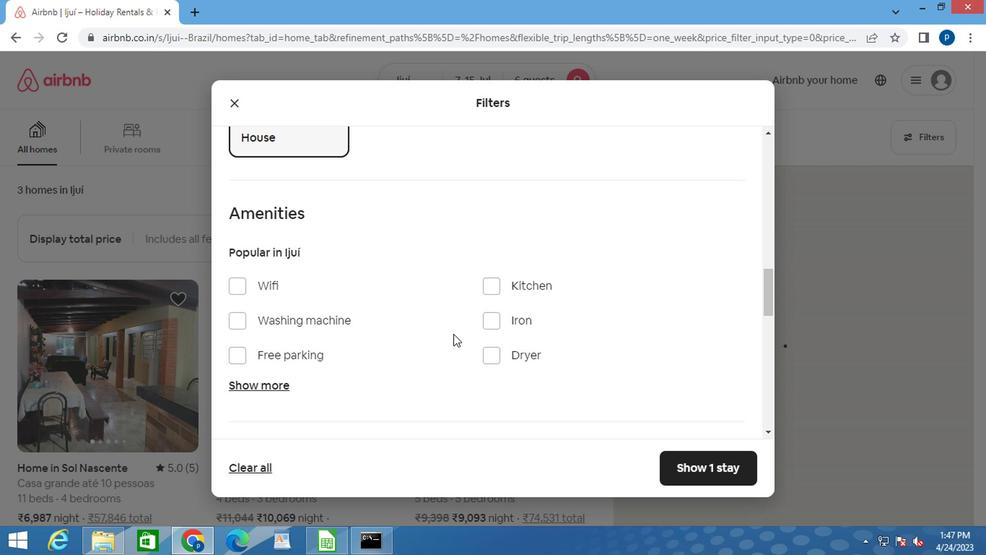 
Action: Mouse moved to (454, 333)
Screenshot: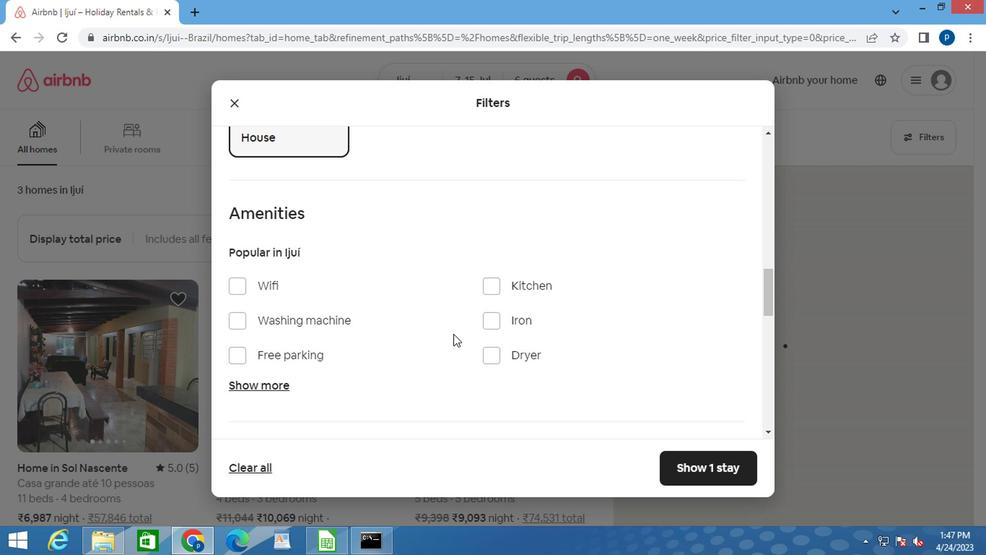 
Action: Mouse scrolled (454, 332) with delta (0, -1)
Screenshot: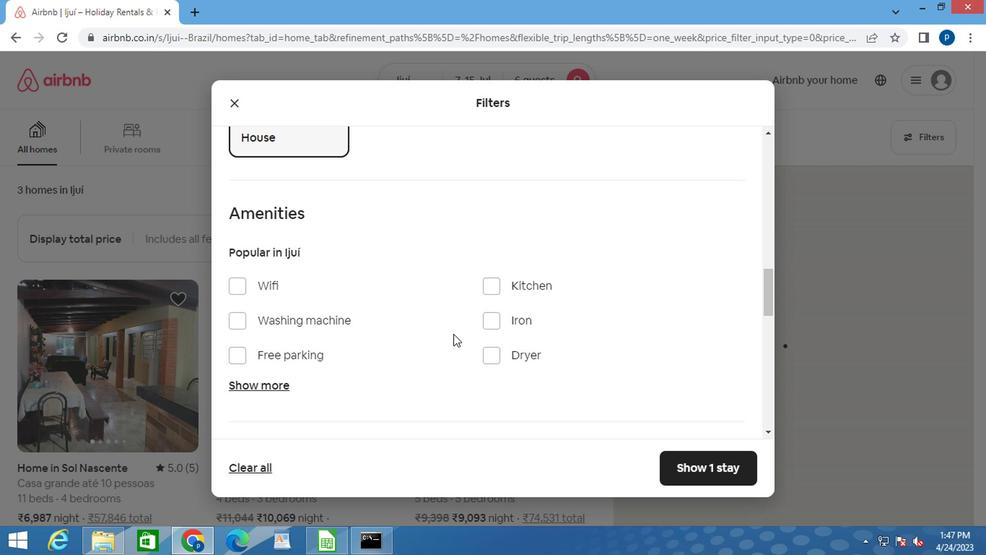 
Action: Mouse moved to (455, 333)
Screenshot: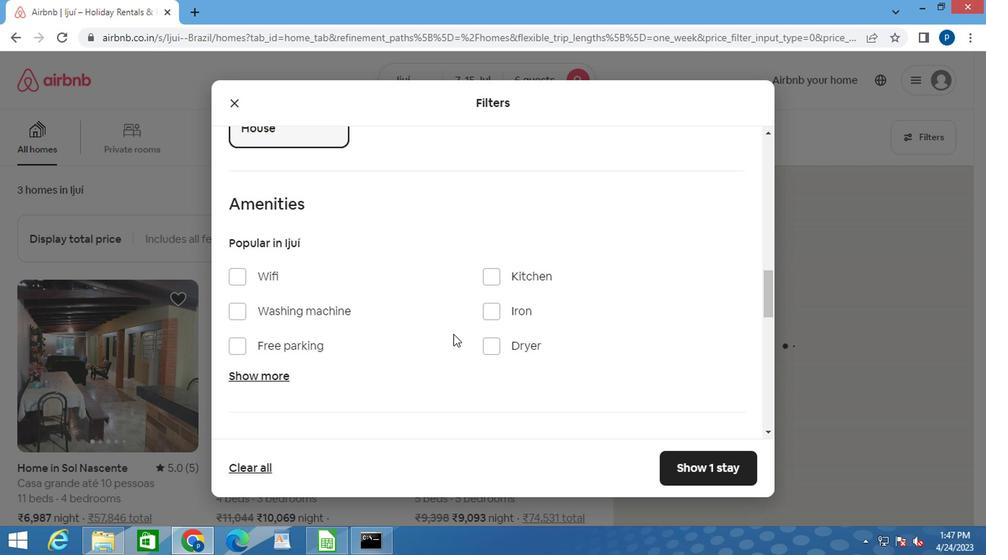 
Action: Mouse scrolled (454, 332) with delta (0, -1)
Screenshot: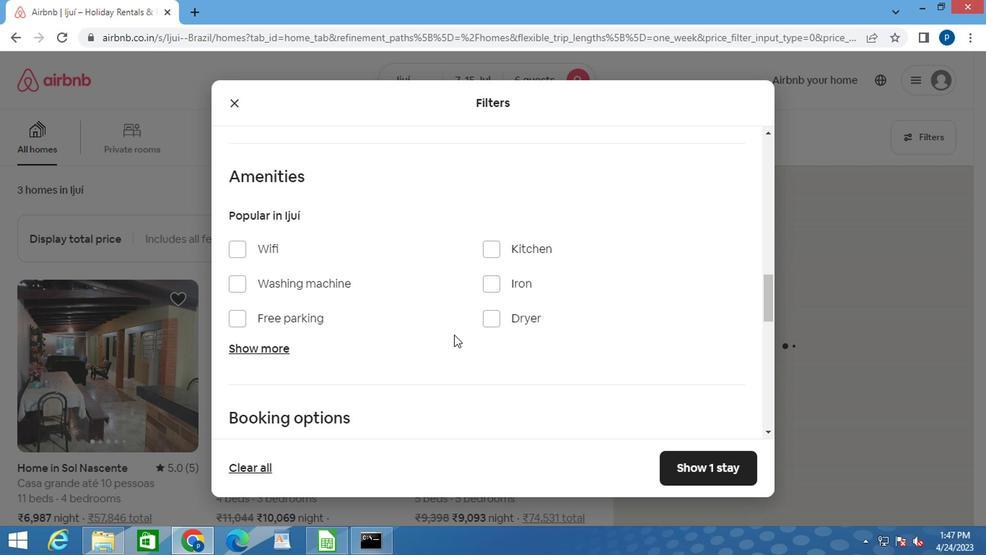 
Action: Mouse scrolled (455, 332) with delta (0, -1)
Screenshot: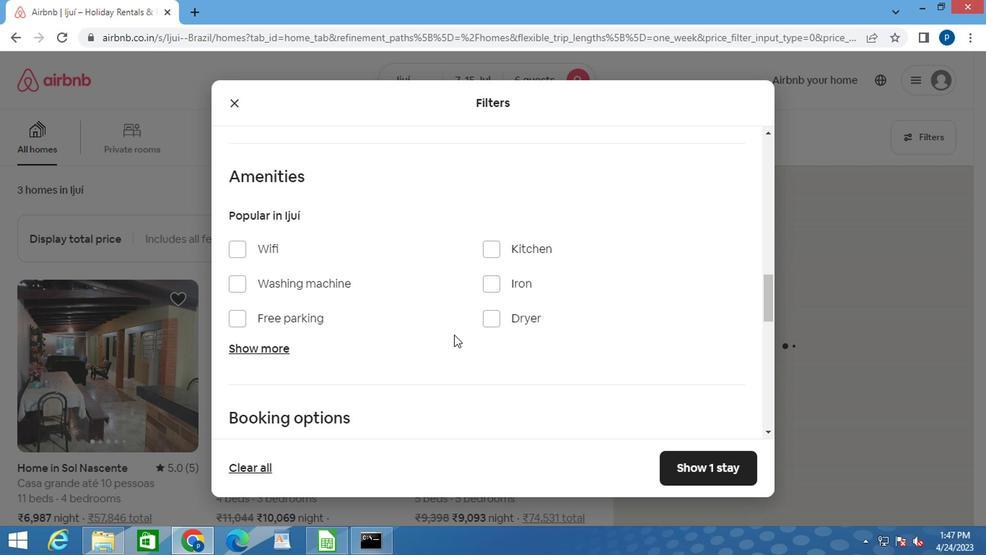
Action: Mouse moved to (705, 196)
Screenshot: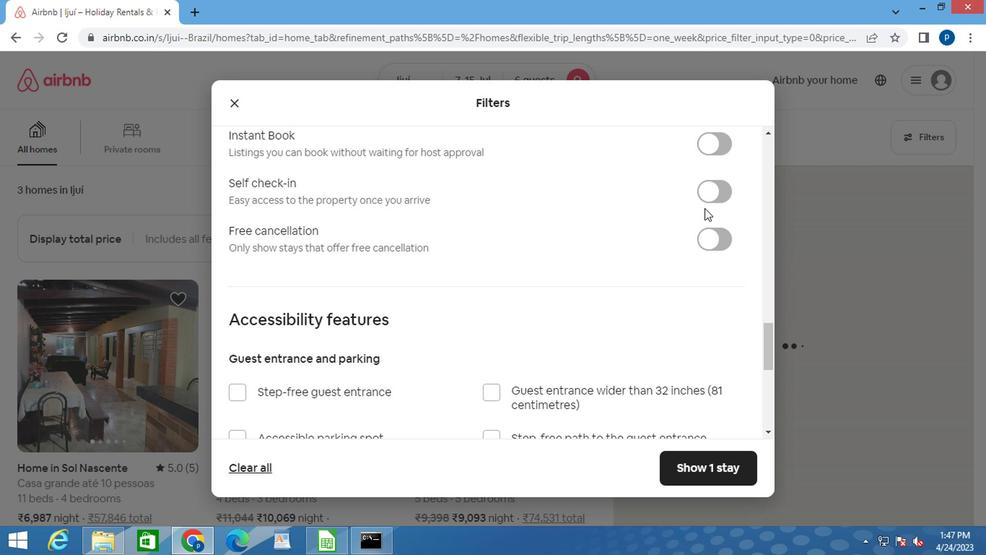 
Action: Mouse pressed left at (705, 196)
Screenshot: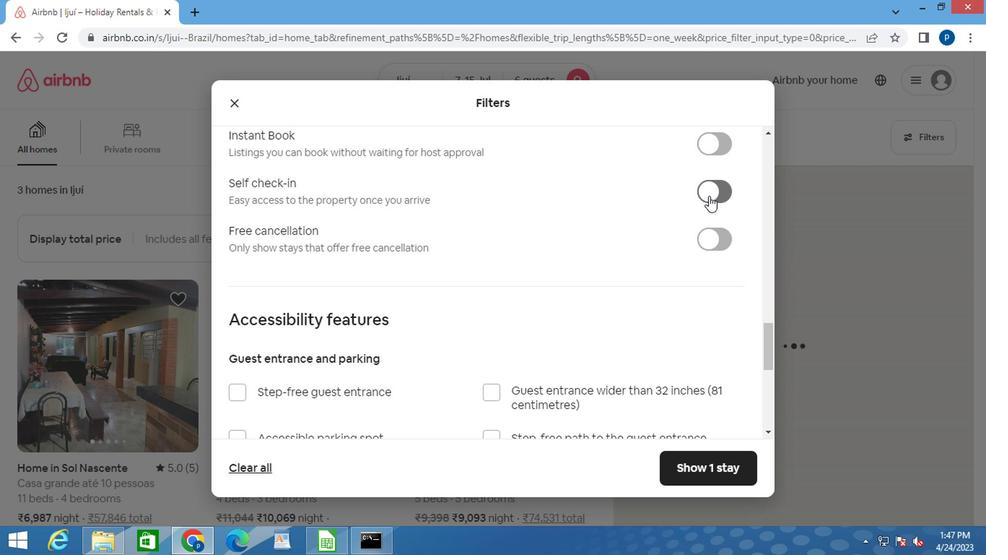 
Action: Mouse moved to (550, 278)
Screenshot: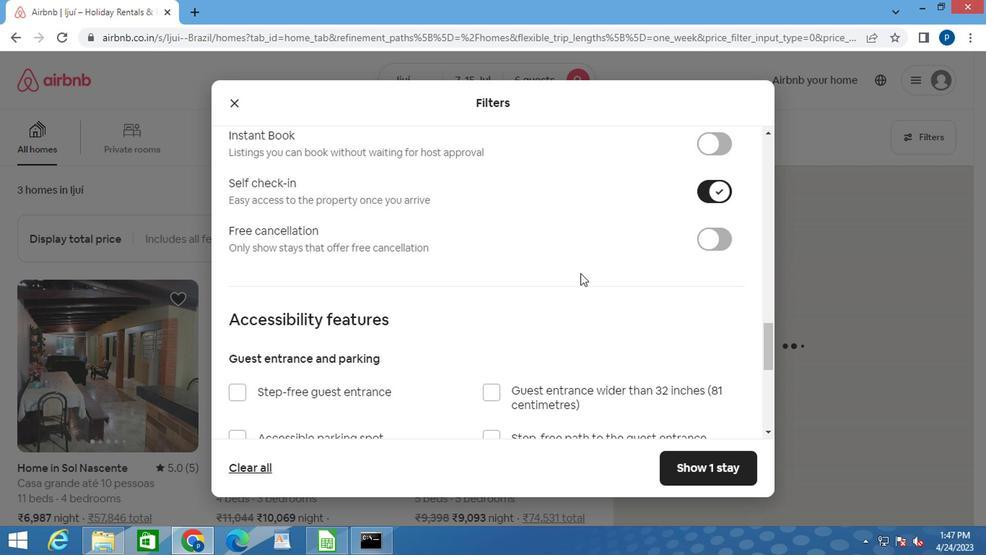 
Action: Mouse scrolled (550, 277) with delta (0, -1)
Screenshot: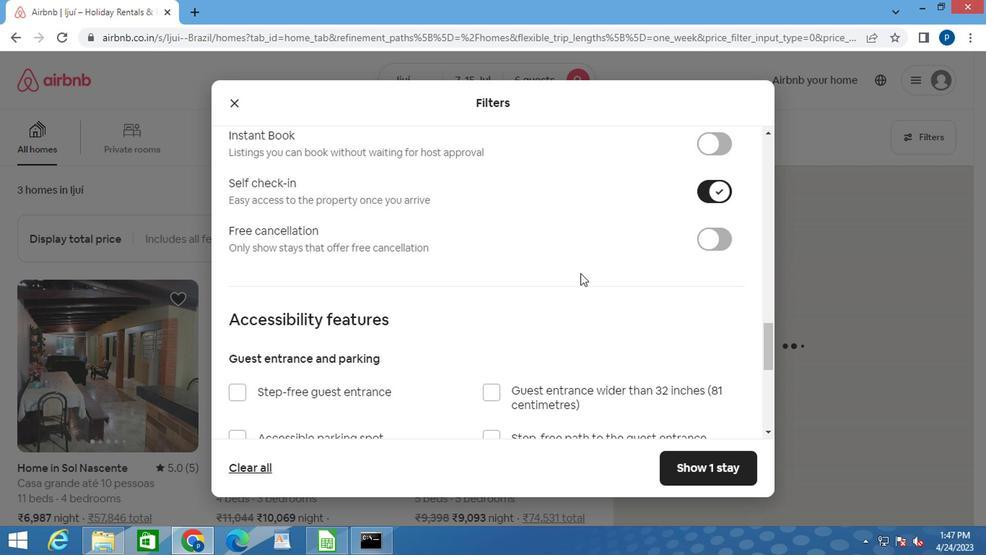 
Action: Mouse moved to (543, 280)
Screenshot: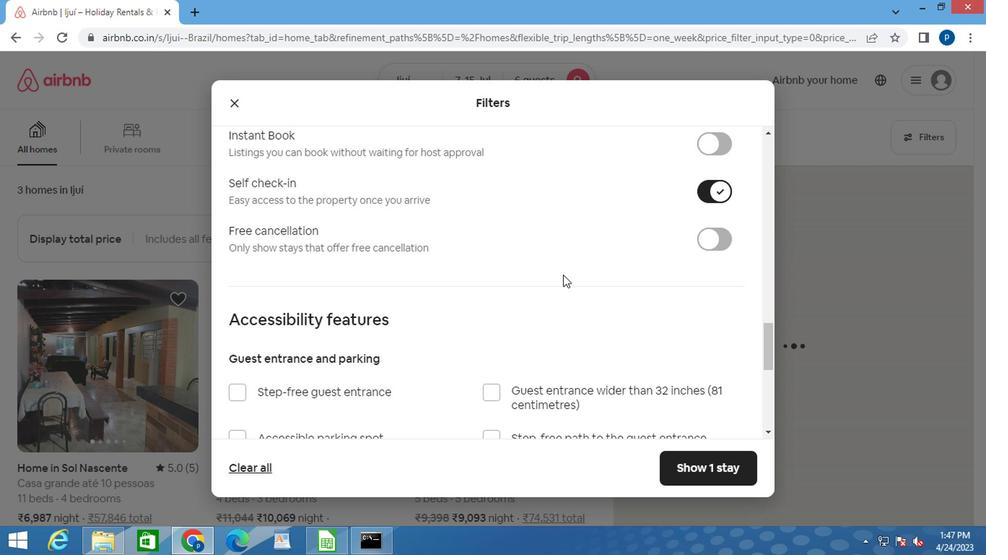 
Action: Mouse scrolled (543, 280) with delta (0, 0)
Screenshot: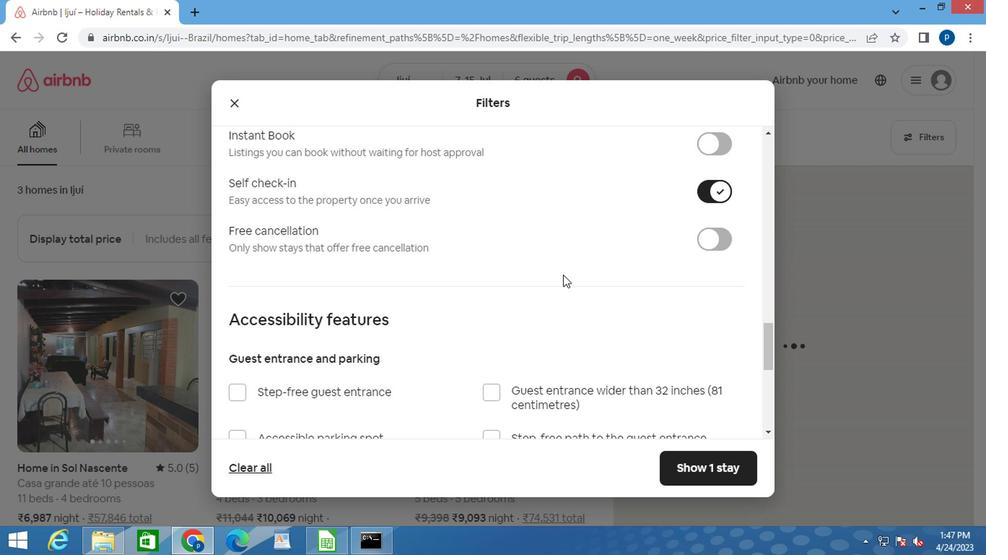 
Action: Mouse moved to (536, 284)
Screenshot: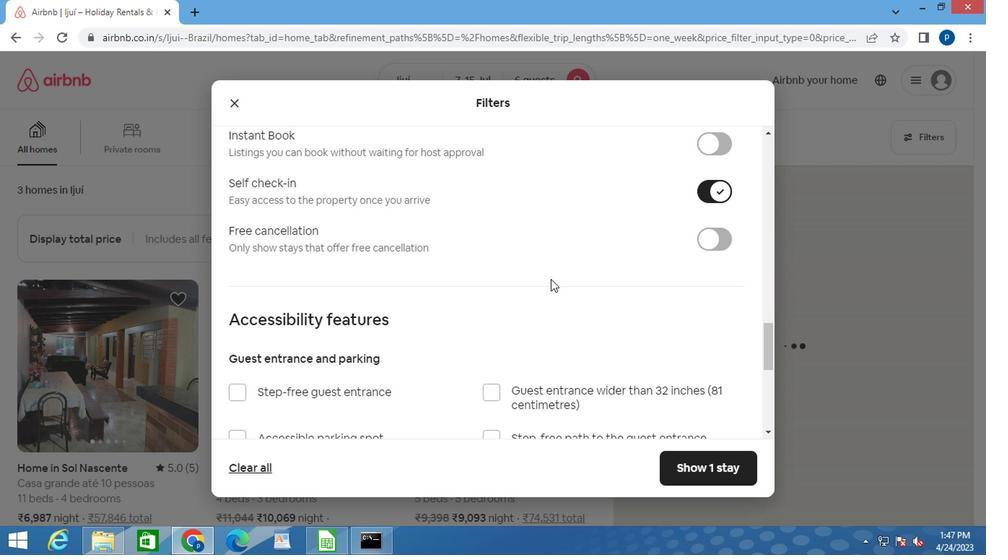 
Action: Mouse scrolled (539, 282) with delta (0, 0)
Screenshot: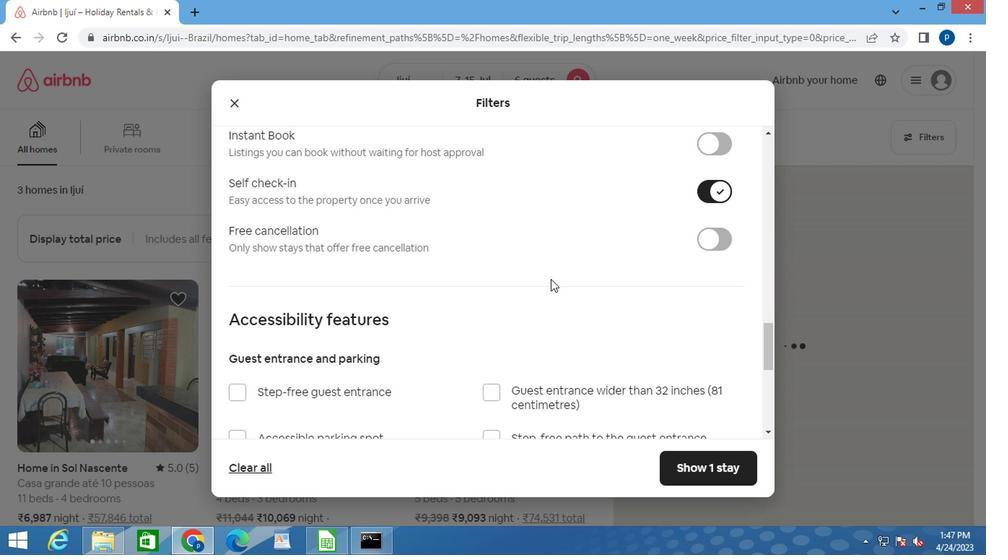 
Action: Mouse moved to (535, 284)
Screenshot: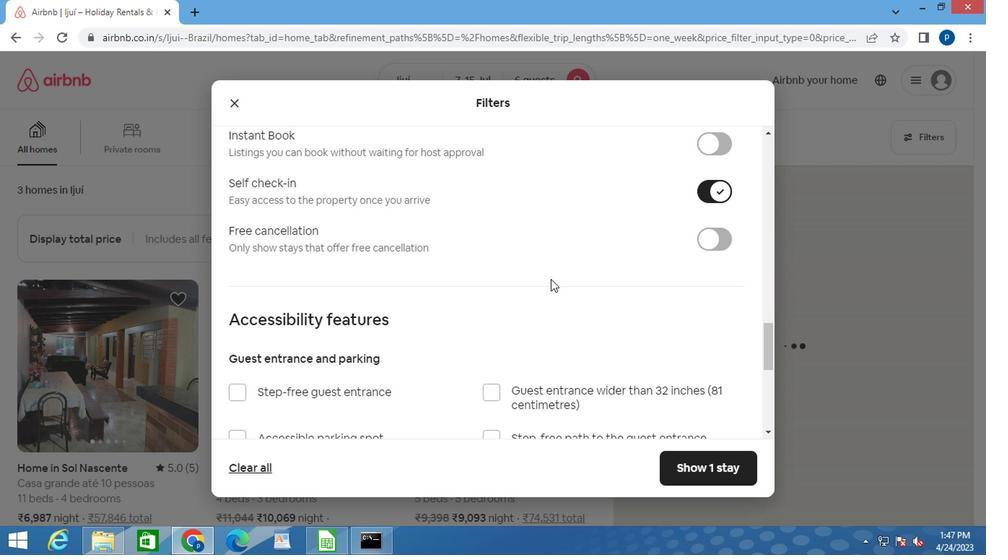 
Action: Mouse scrolled (535, 283) with delta (0, 0)
Screenshot: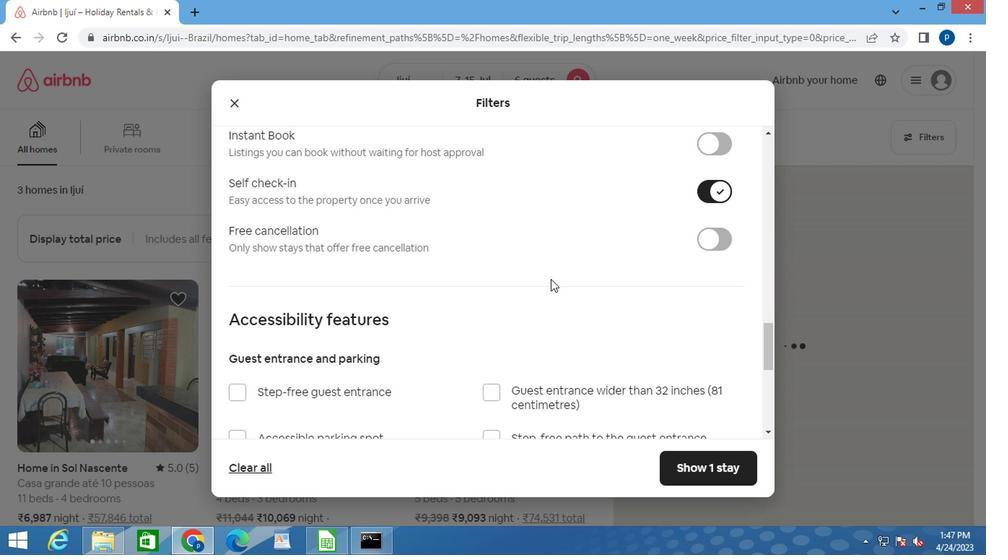 
Action: Mouse moved to (529, 285)
Screenshot: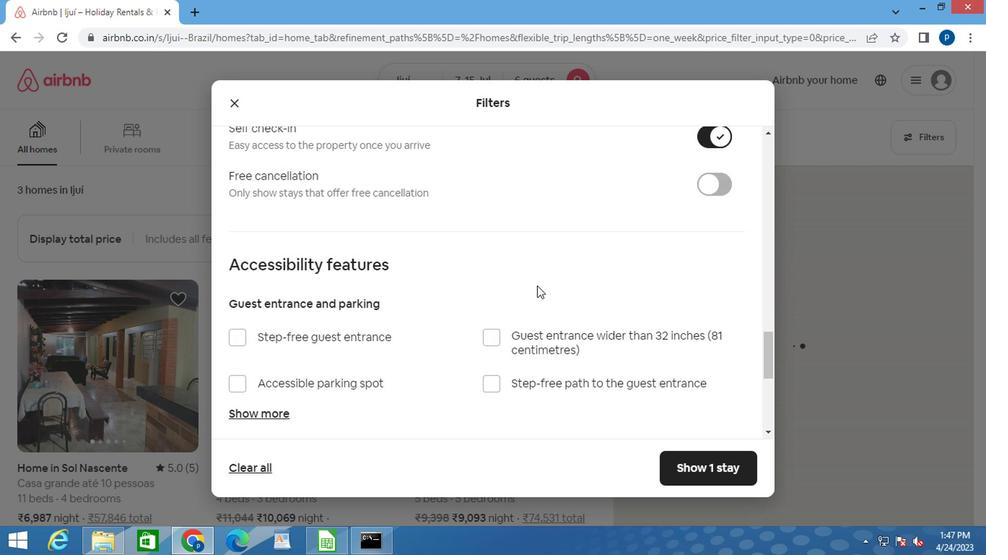 
Action: Mouse scrolled (532, 283) with delta (0, 0)
Screenshot: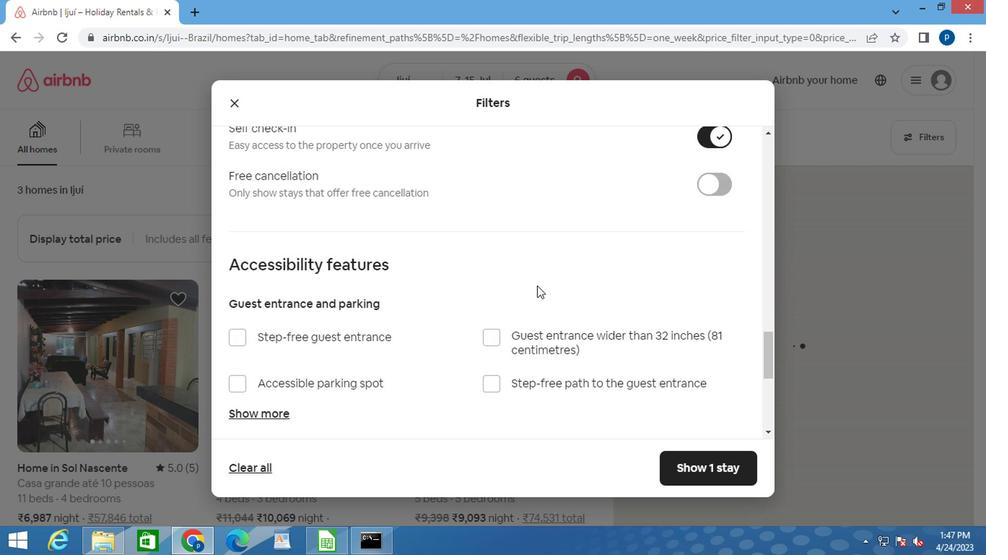 
Action: Mouse moved to (534, 290)
Screenshot: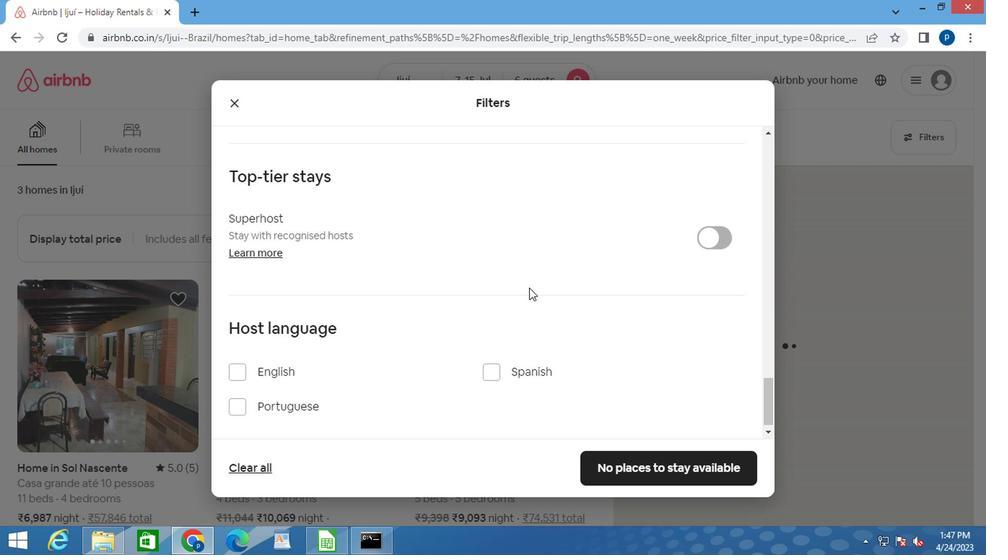 
Action: Mouse scrolled (534, 289) with delta (0, 0)
Screenshot: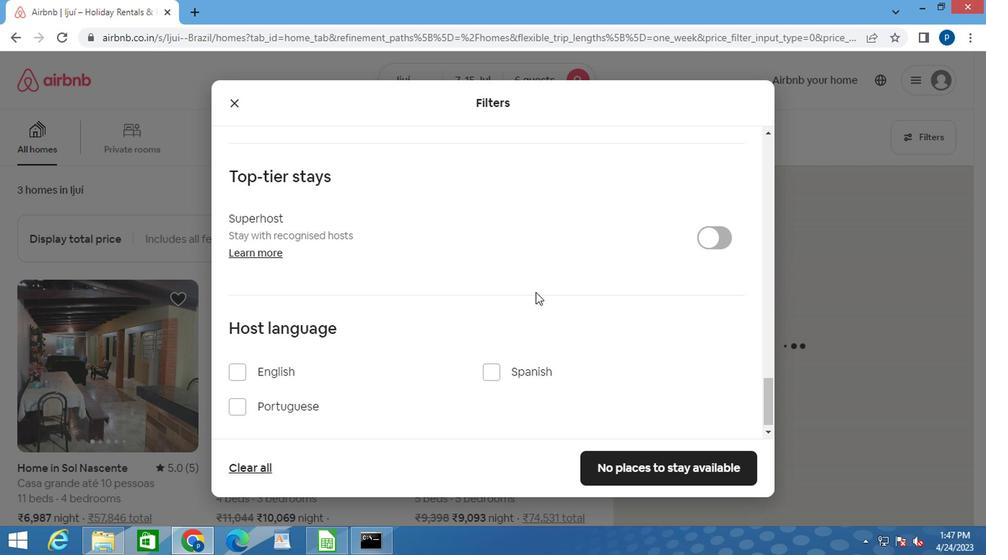 
Action: Mouse moved to (534, 291)
Screenshot: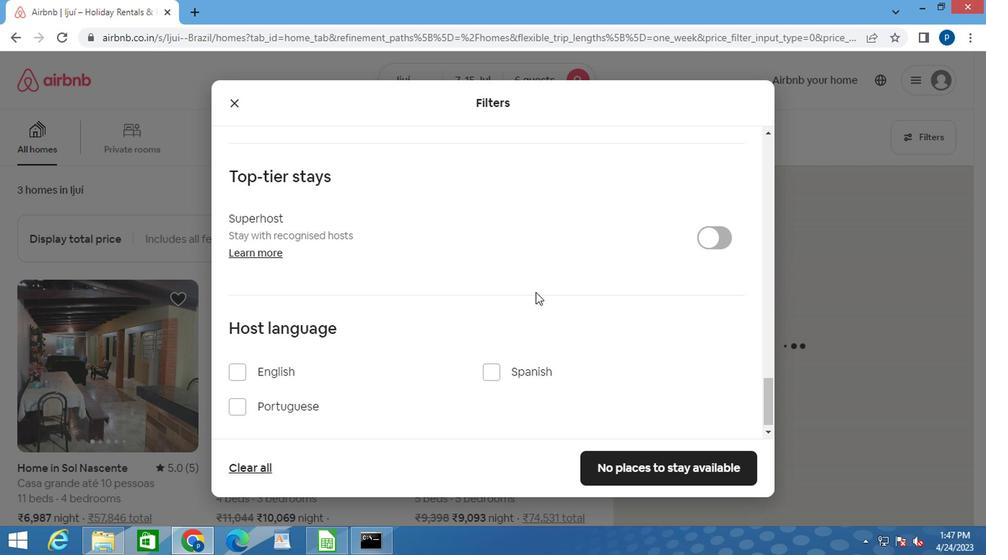 
Action: Mouse scrolled (534, 290) with delta (0, -1)
Screenshot: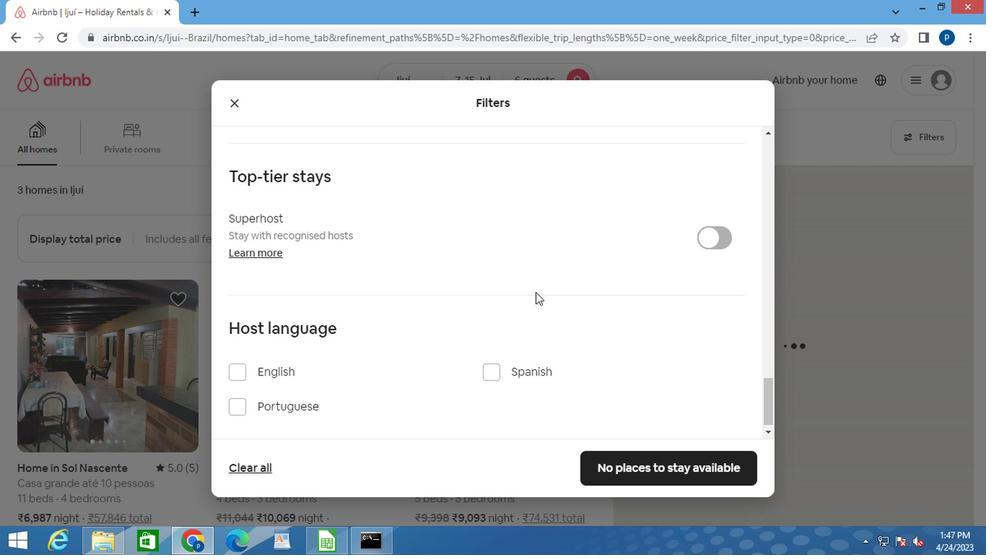 
Action: Mouse moved to (534, 291)
Screenshot: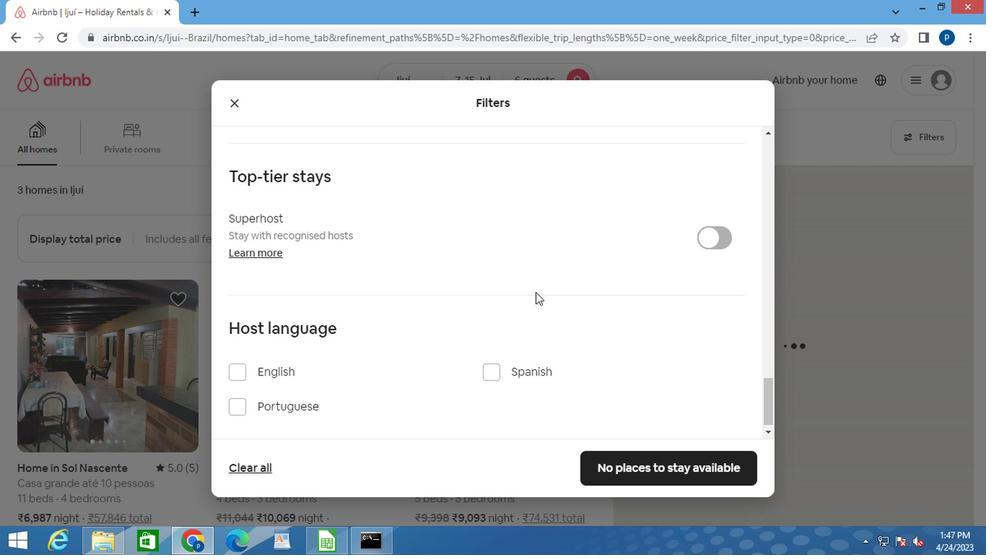 
Action: Mouse scrolled (534, 291) with delta (0, 0)
Screenshot: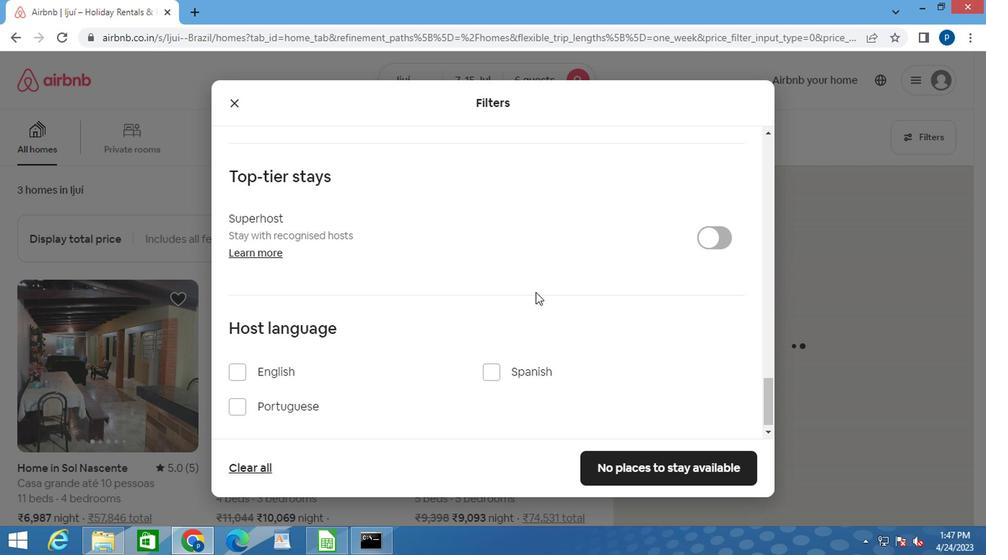
Action: Mouse moved to (493, 356)
Screenshot: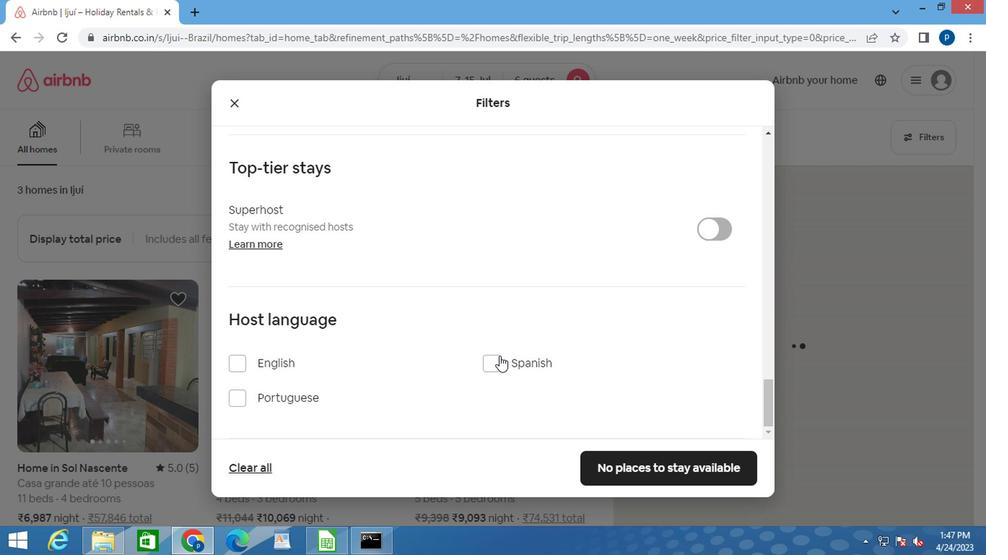 
Action: Mouse pressed left at (493, 356)
Screenshot: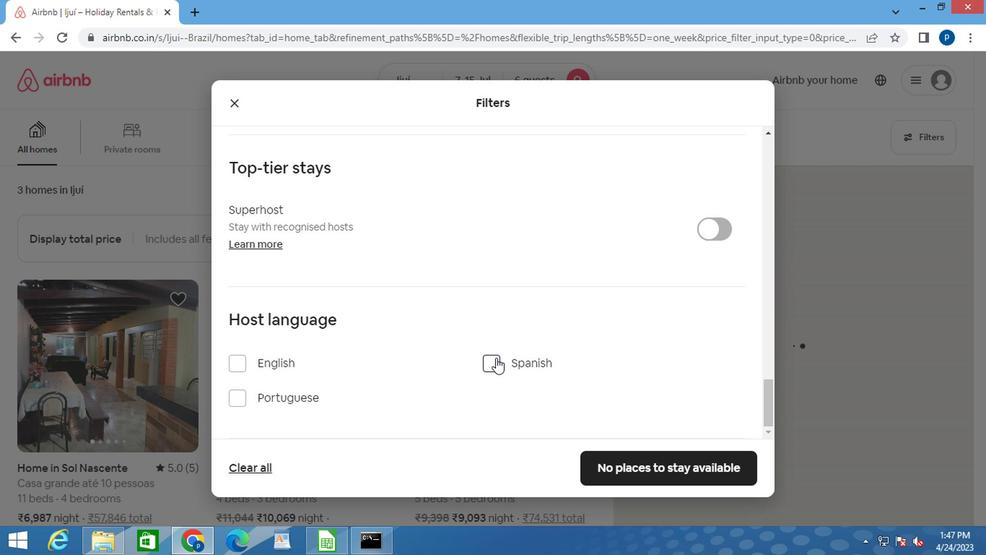 
Action: Mouse moved to (644, 455)
Screenshot: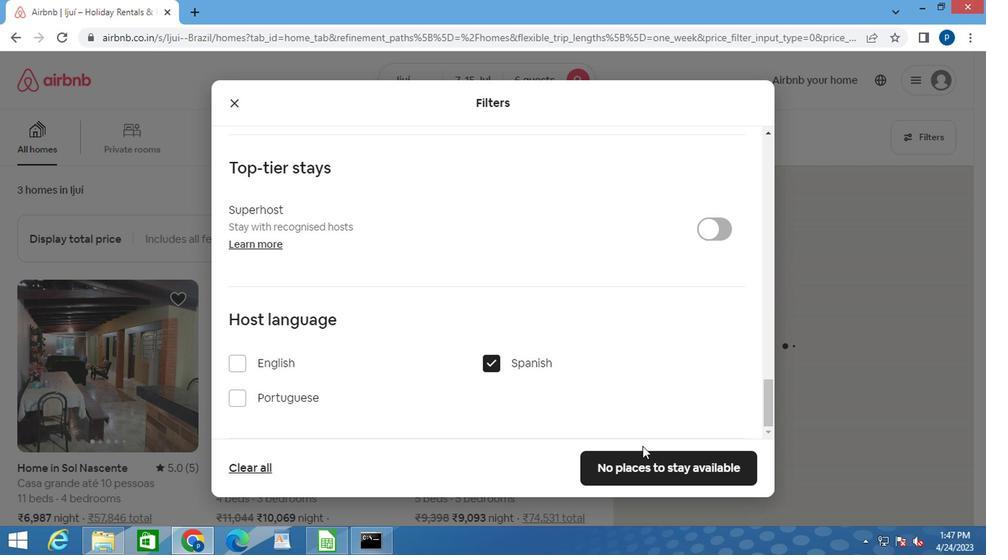 
Action: Mouse pressed left at (644, 455)
Screenshot: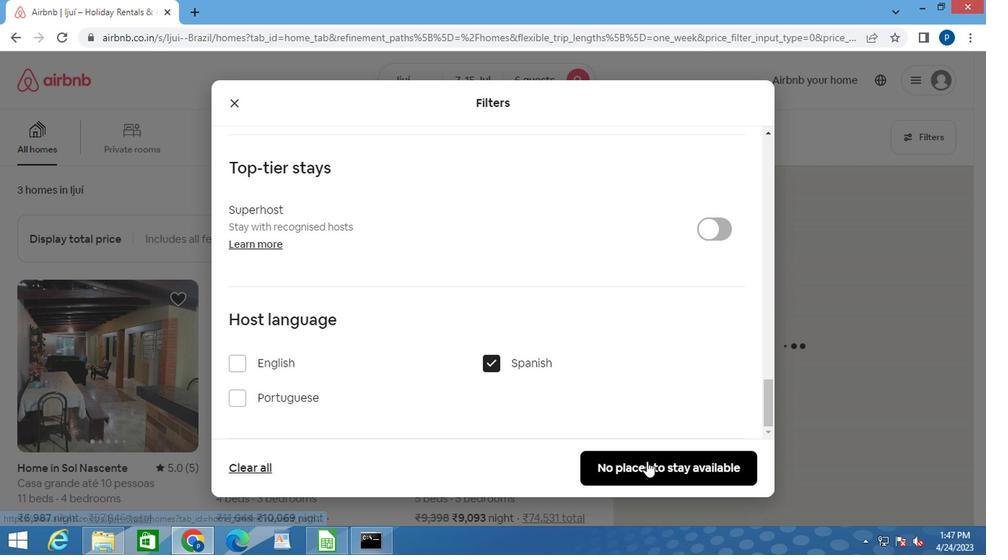 
Action: Mouse moved to (644, 450)
Screenshot: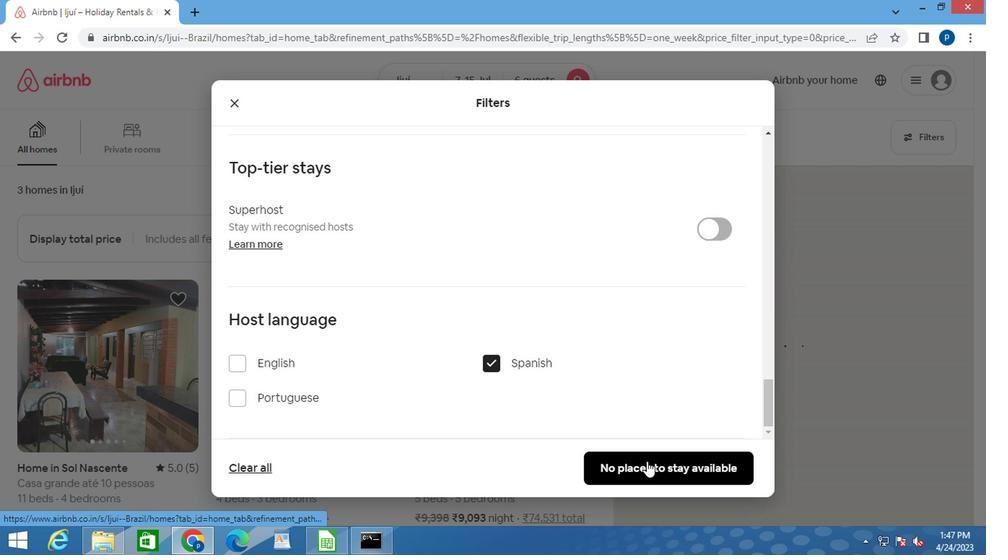 
